Task: Find connections with filter location Huaquillas with filter topic #energywith filter profile language Spanish with filter current company Atul Ltd with filter school Poornima College of Engineering with filter industry Mental Health Care with filter service category DUI Law with filter keywords title Guidance Counselor
Action: Mouse scrolled (424, 578) with delta (0, 0)
Screenshot: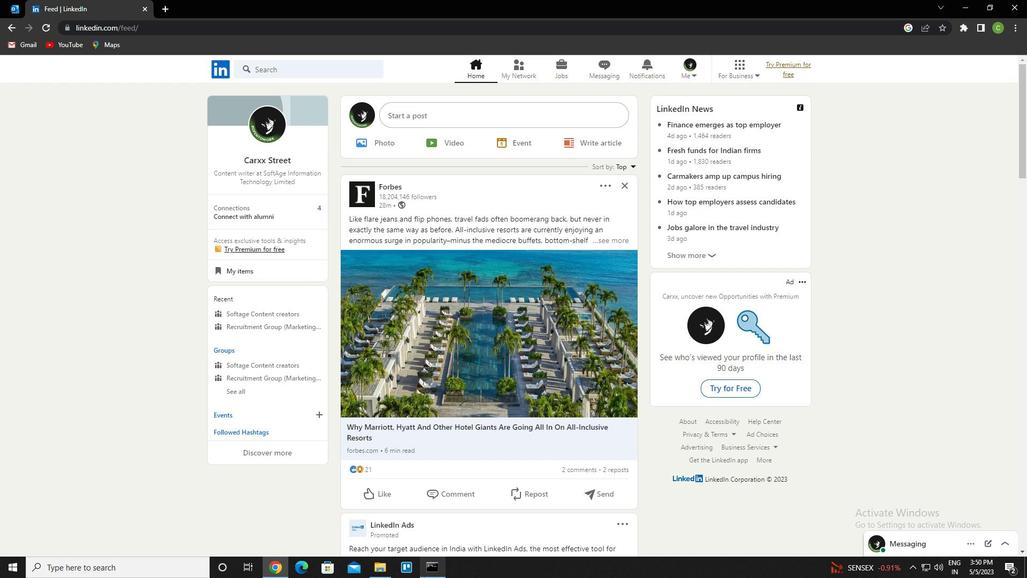 
Action: Mouse moved to (520, 70)
Screenshot: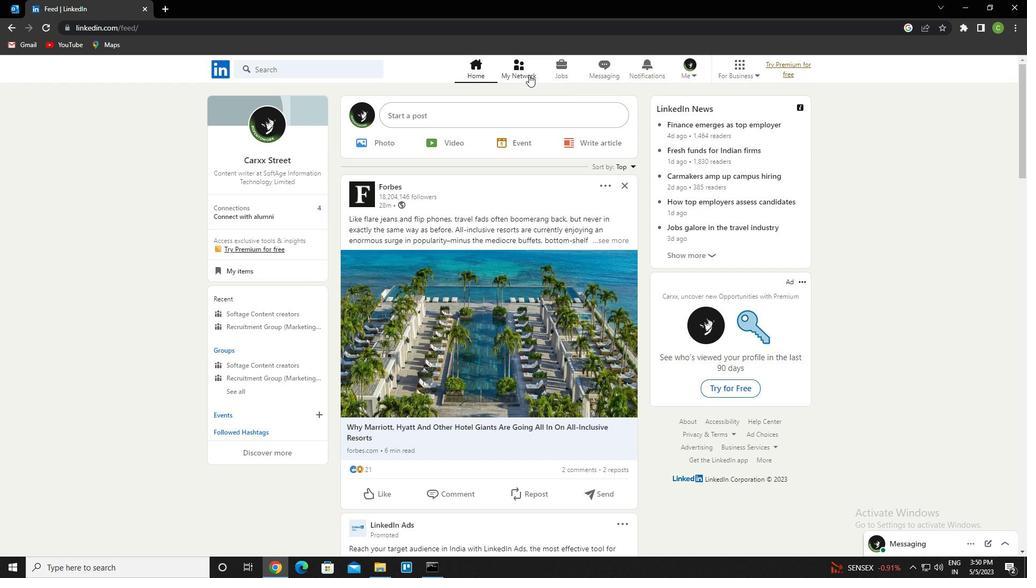 
Action: Mouse pressed left at (520, 70)
Screenshot: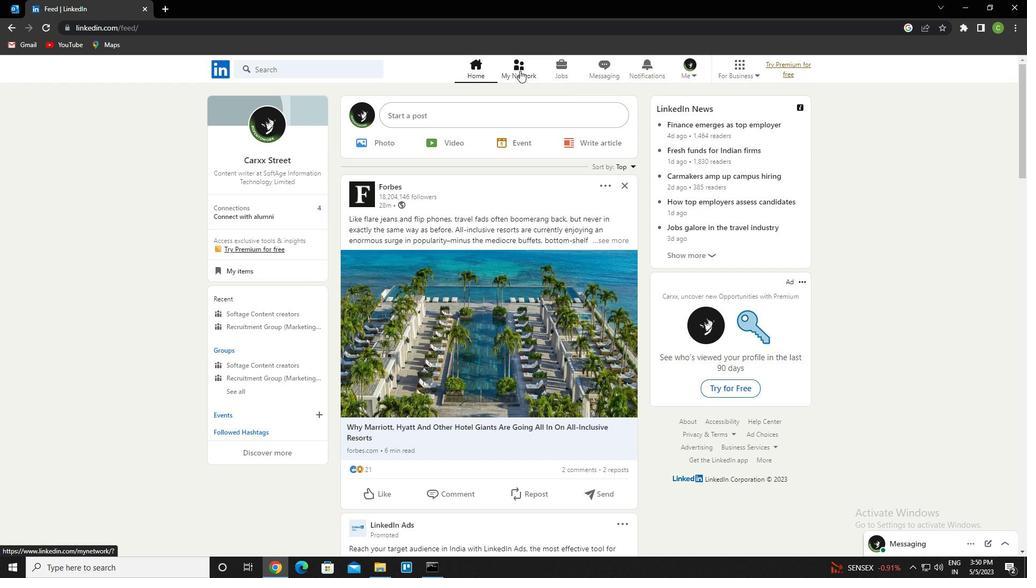 
Action: Mouse moved to (319, 125)
Screenshot: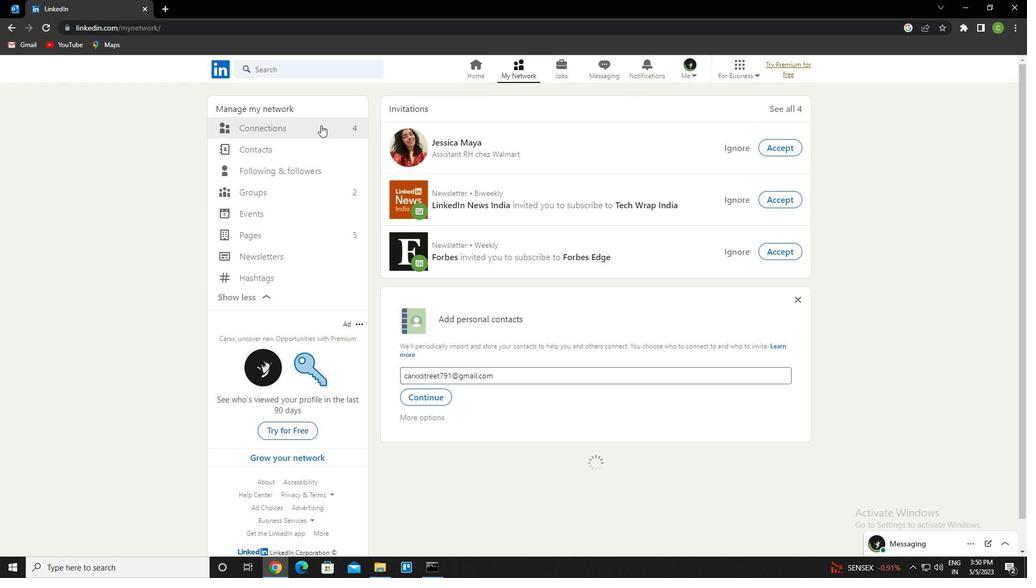 
Action: Mouse pressed left at (319, 125)
Screenshot: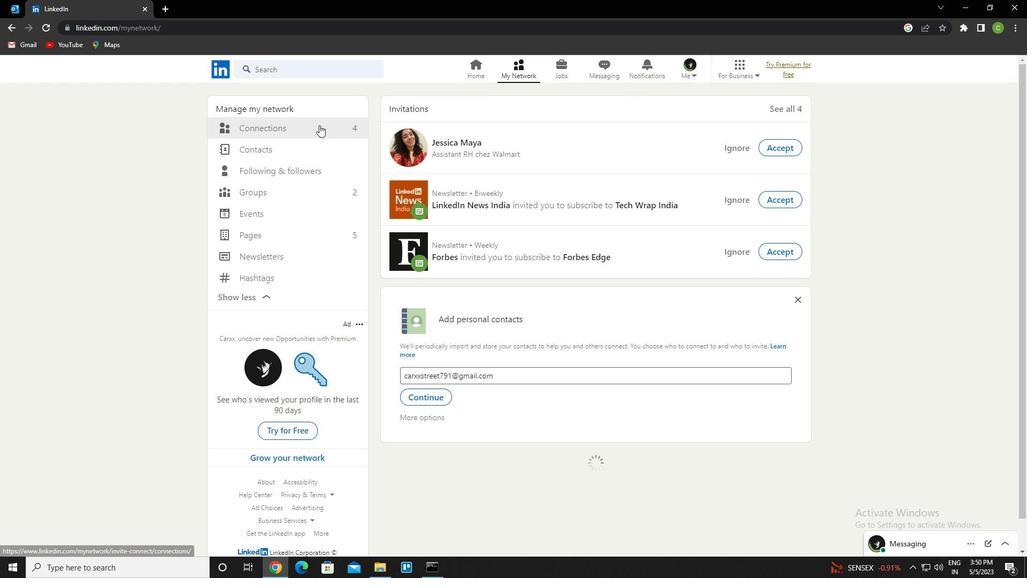 
Action: Mouse moved to (595, 127)
Screenshot: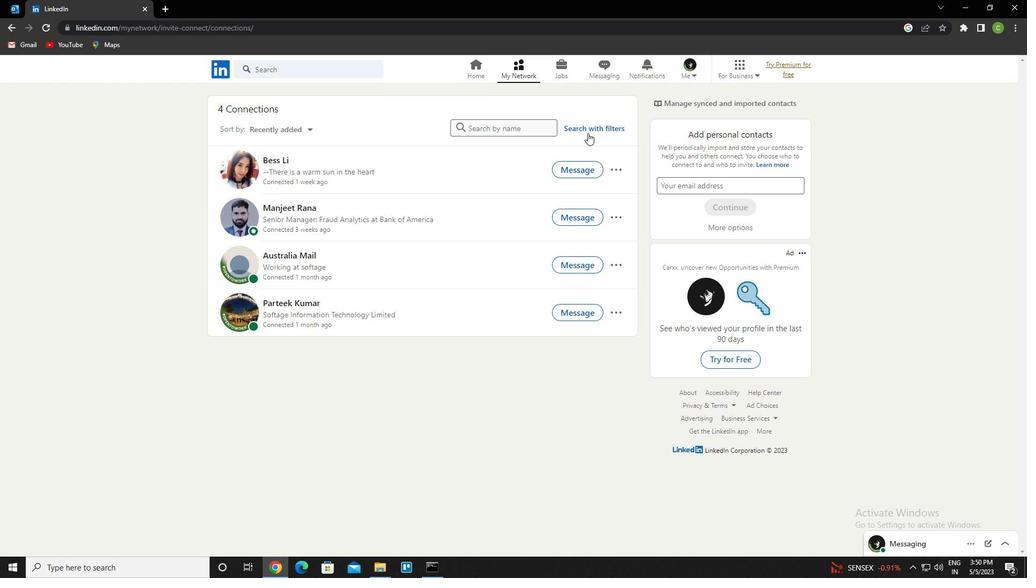 
Action: Mouse pressed left at (595, 127)
Screenshot: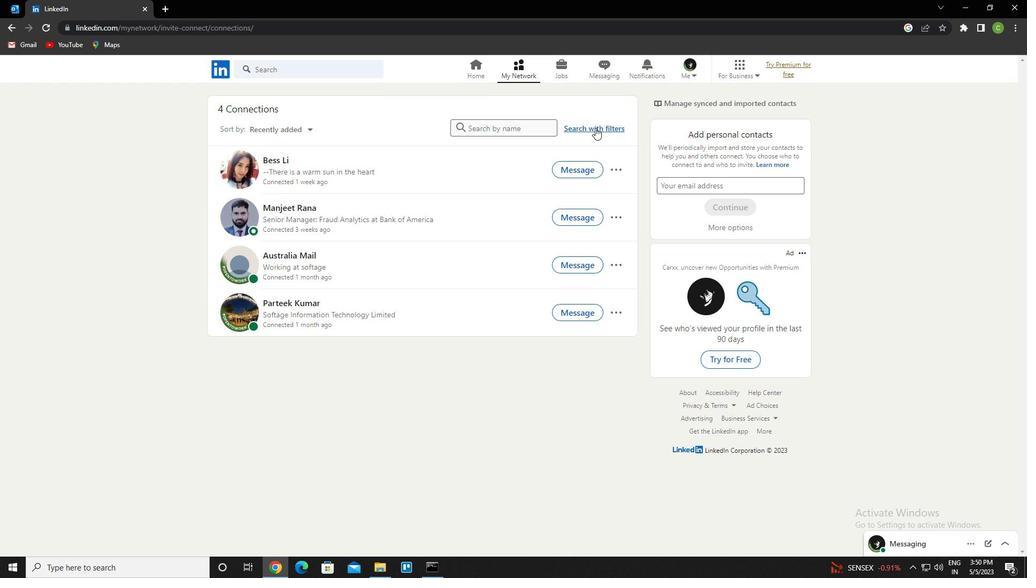 
Action: Mouse moved to (550, 100)
Screenshot: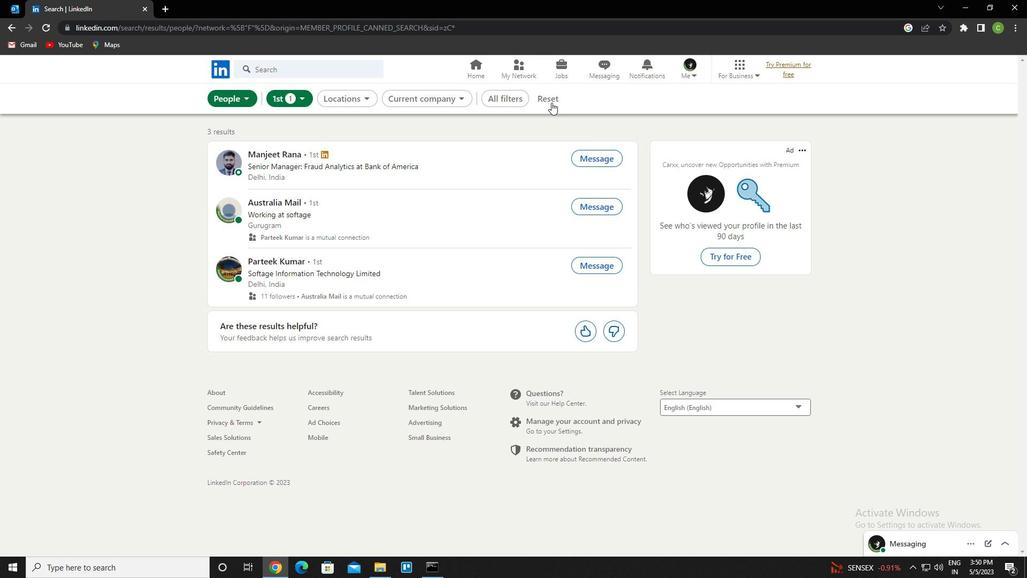 
Action: Mouse pressed left at (550, 100)
Screenshot: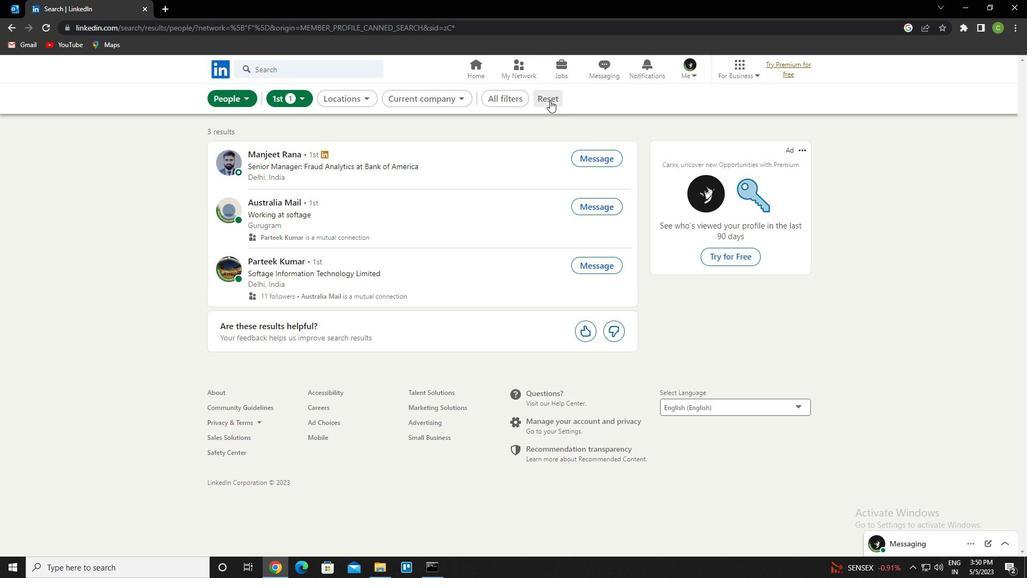 
Action: Mouse moved to (545, 96)
Screenshot: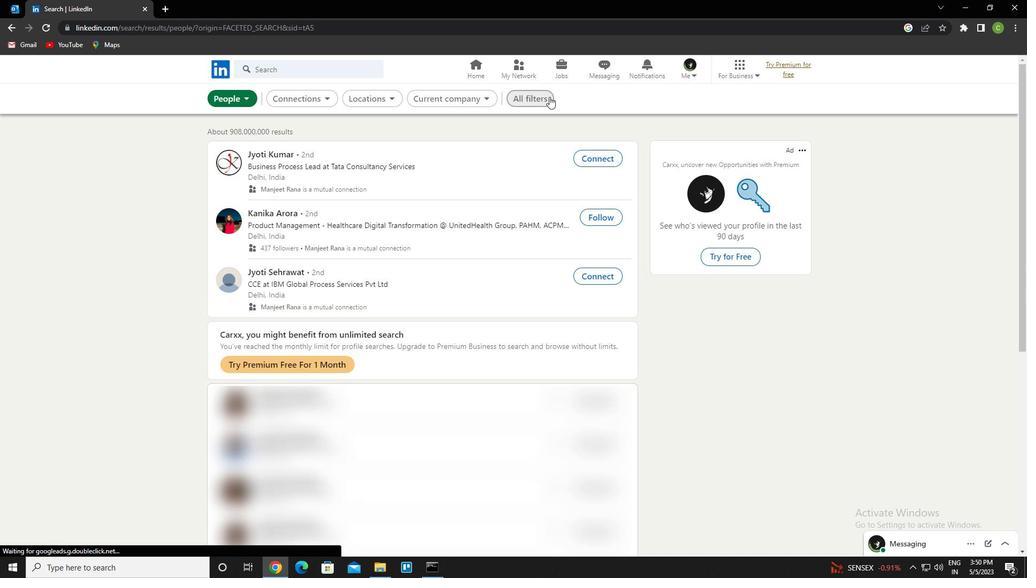 
Action: Mouse pressed left at (545, 96)
Screenshot: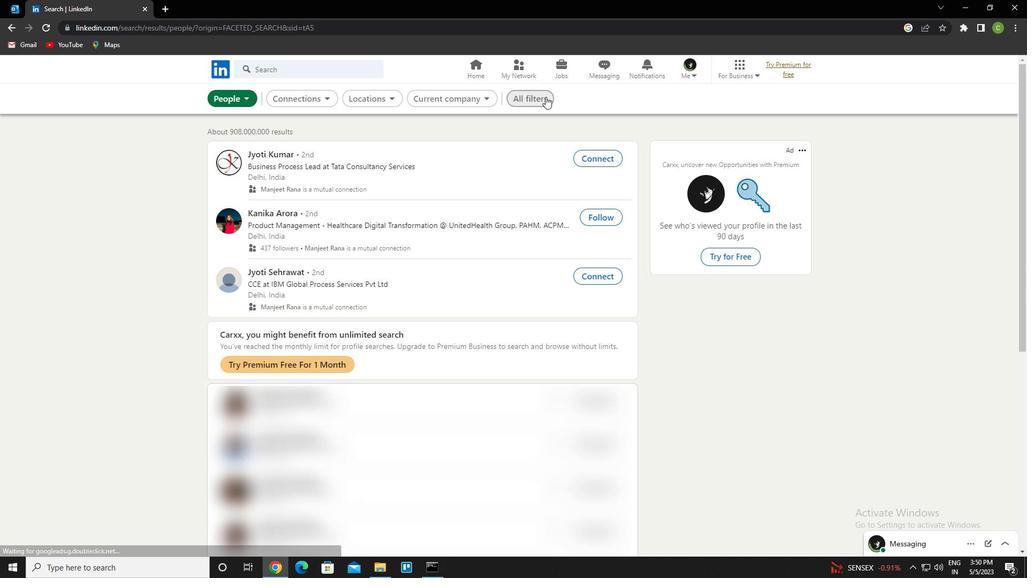 
Action: Mouse moved to (941, 421)
Screenshot: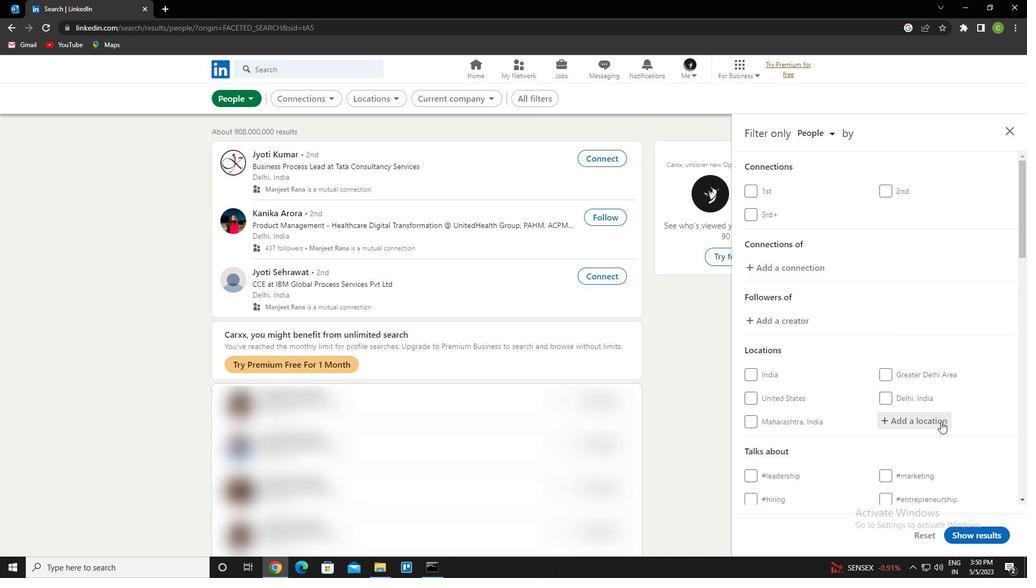 
Action: Mouse scrolled (941, 421) with delta (0, 0)
Screenshot: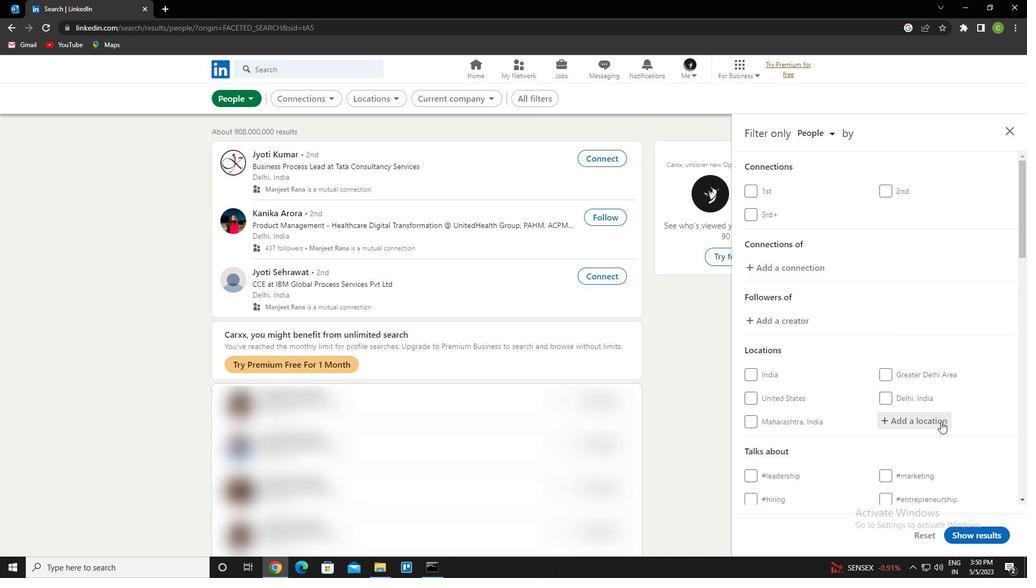 
Action: Mouse moved to (901, 368)
Screenshot: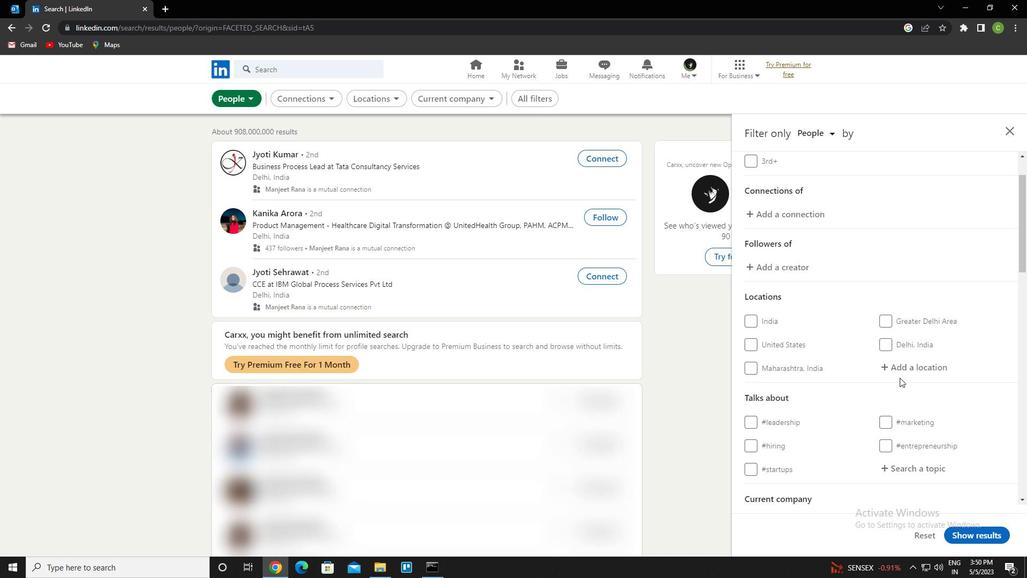 
Action: Mouse pressed left at (901, 368)
Screenshot: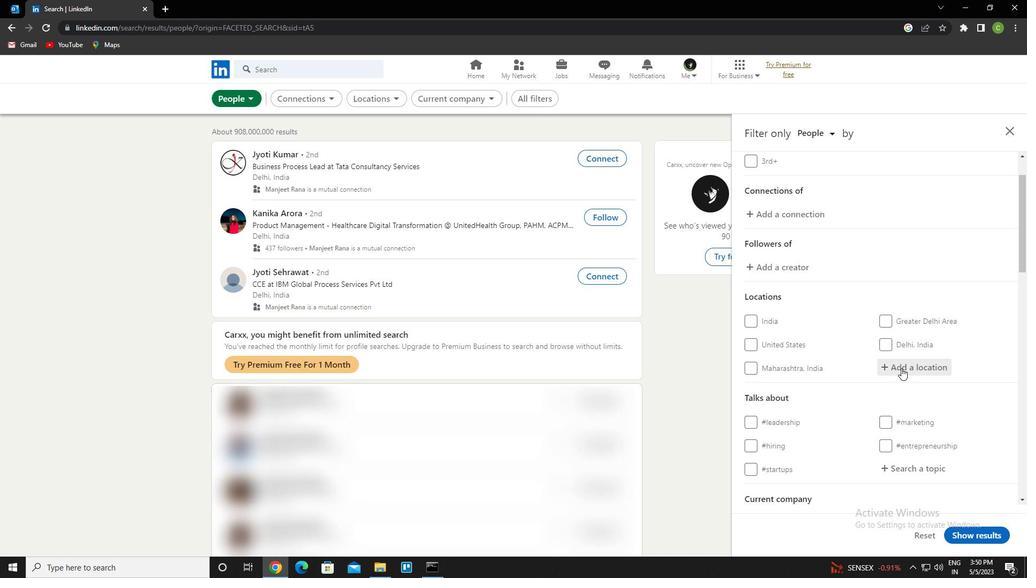 
Action: Key pressed <Key.caps_lock>h<Key.caps_lock>uaquillas<Key.down><Key.enter>
Screenshot: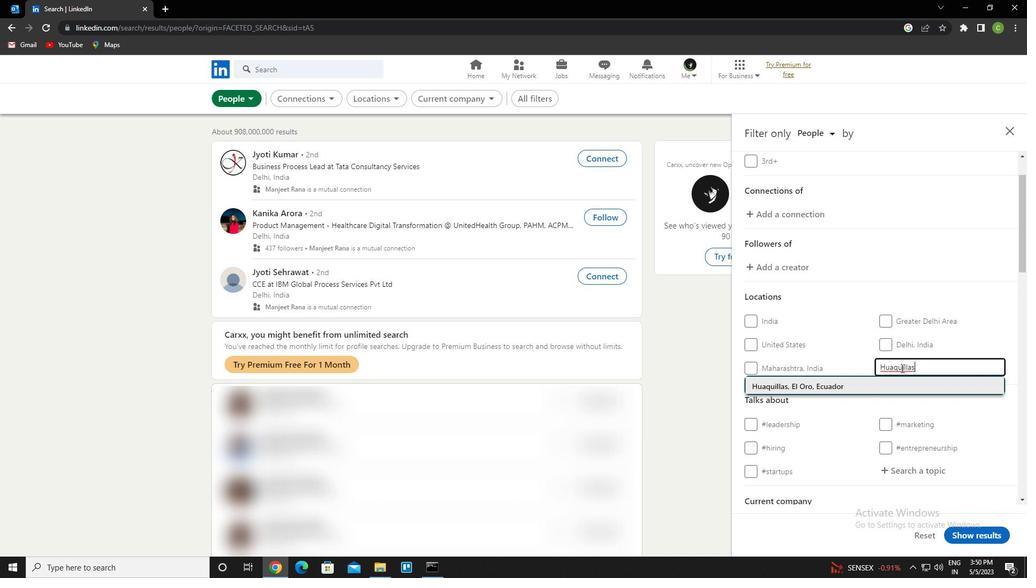 
Action: Mouse moved to (882, 358)
Screenshot: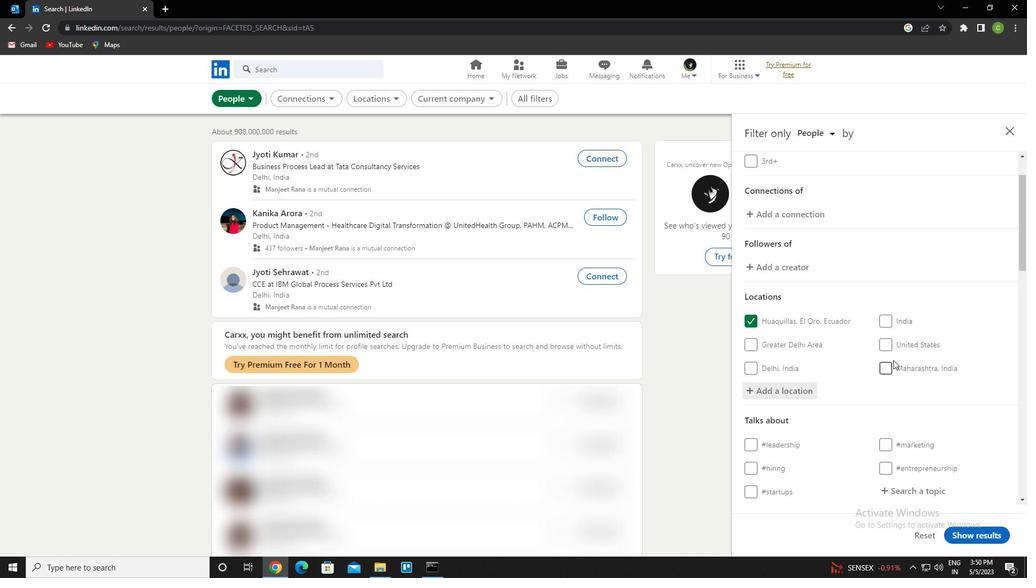 
Action: Mouse scrolled (882, 357) with delta (0, 0)
Screenshot: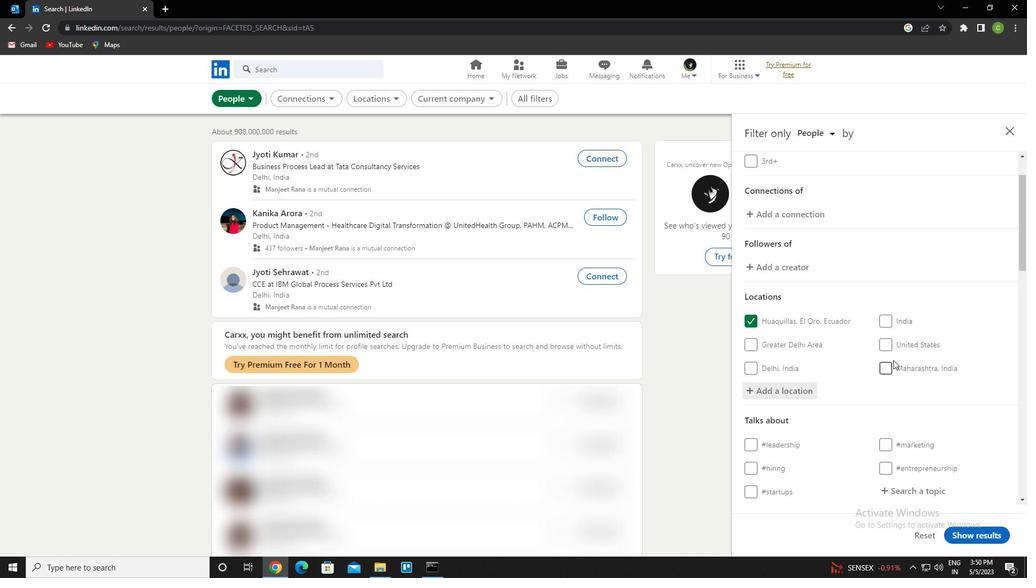 
Action: Mouse moved to (866, 369)
Screenshot: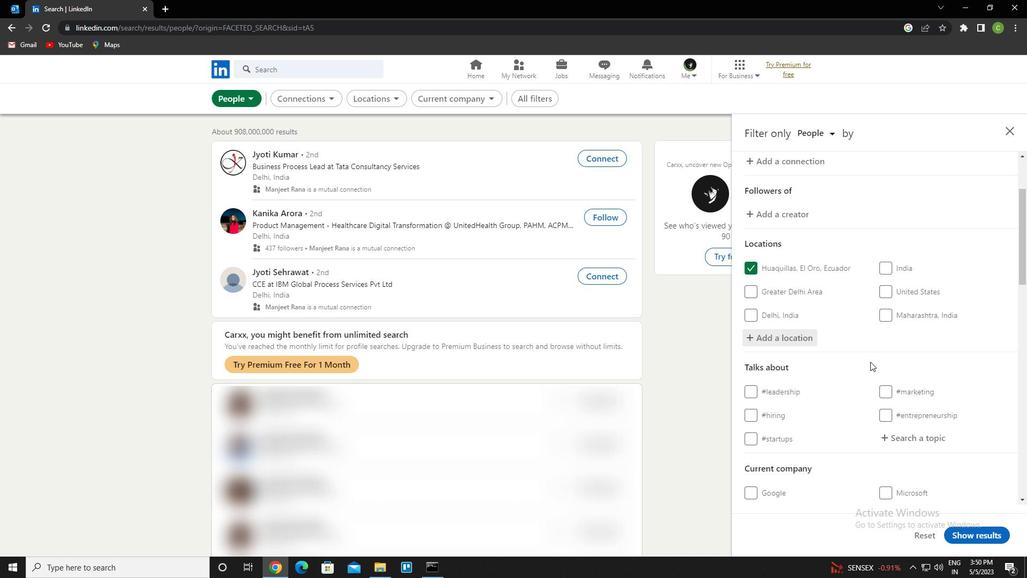 
Action: Mouse scrolled (866, 369) with delta (0, 0)
Screenshot: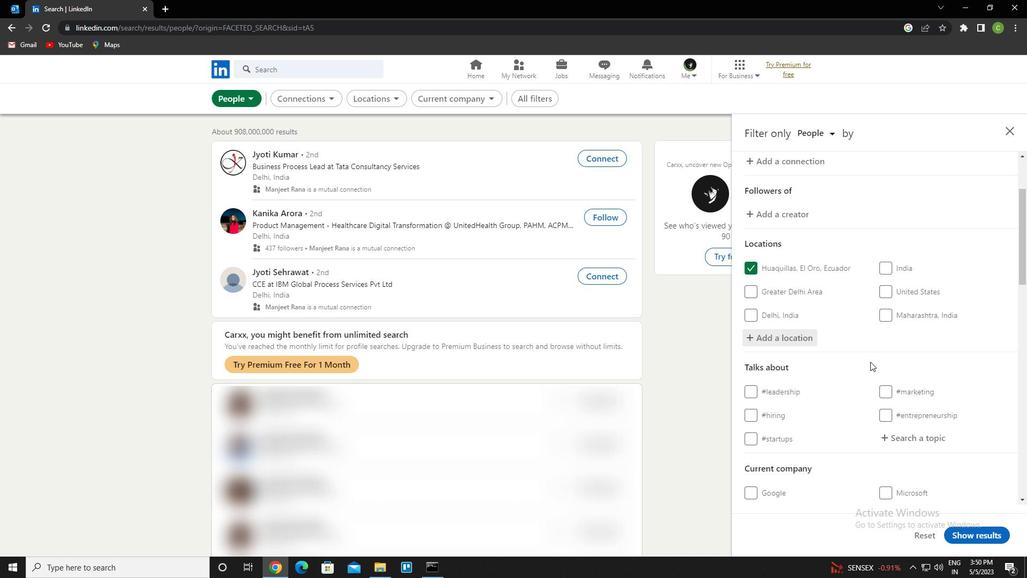 
Action: Mouse moved to (852, 389)
Screenshot: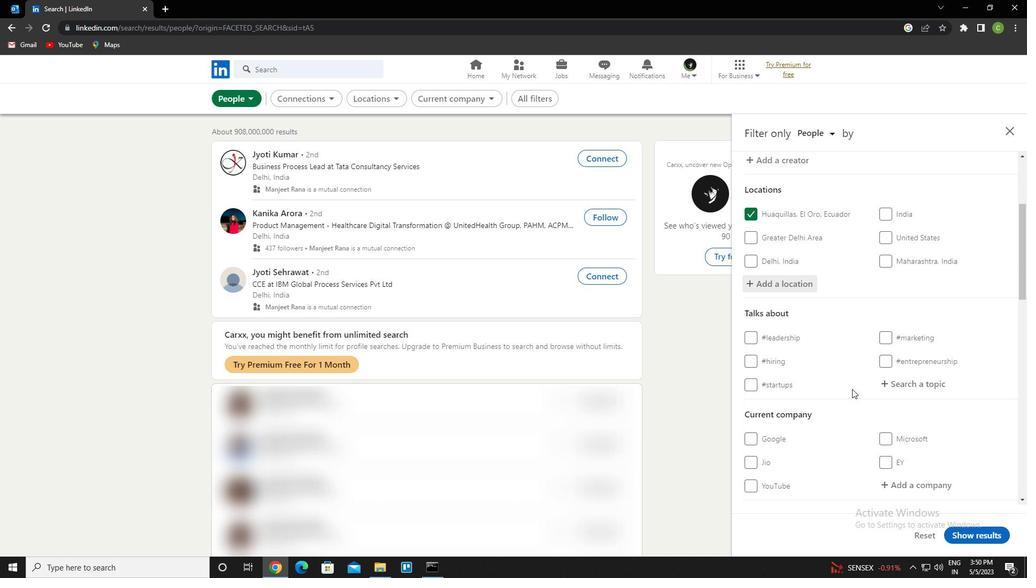 
Action: Mouse scrolled (852, 389) with delta (0, 0)
Screenshot: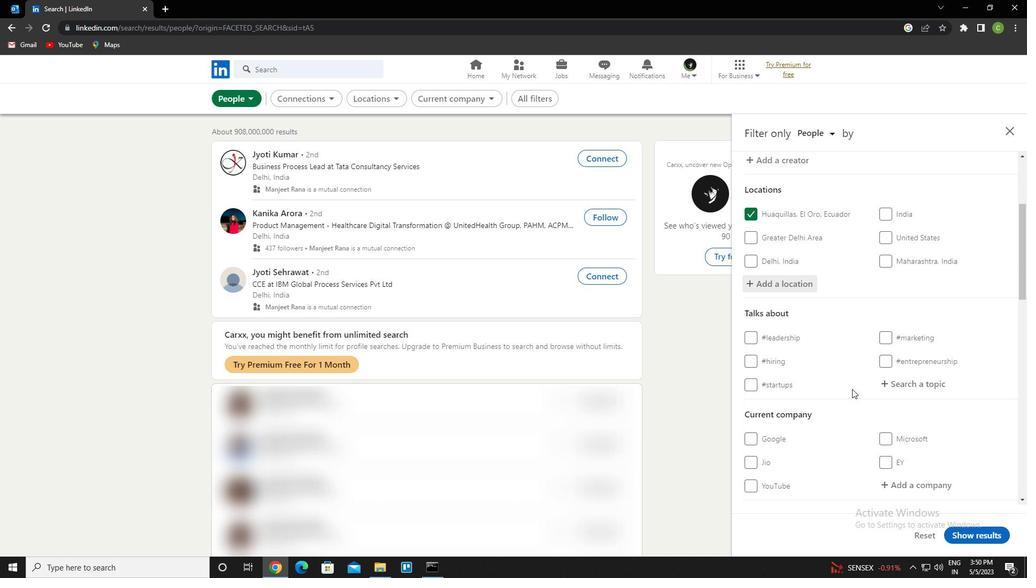 
Action: Mouse moved to (900, 333)
Screenshot: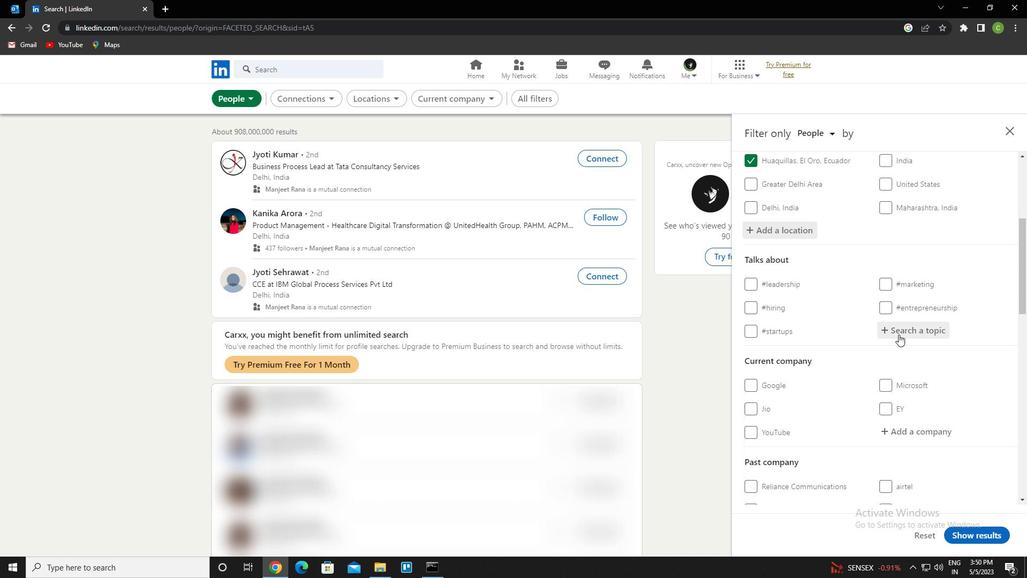 
Action: Mouse pressed left at (900, 333)
Screenshot: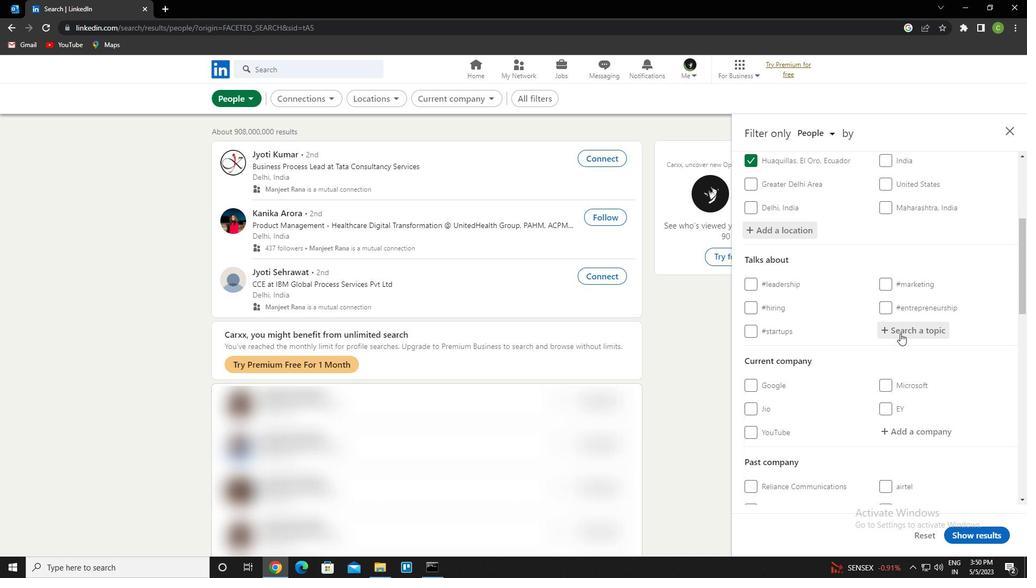
Action: Key pressed energy<Key.down><Key.enter>
Screenshot: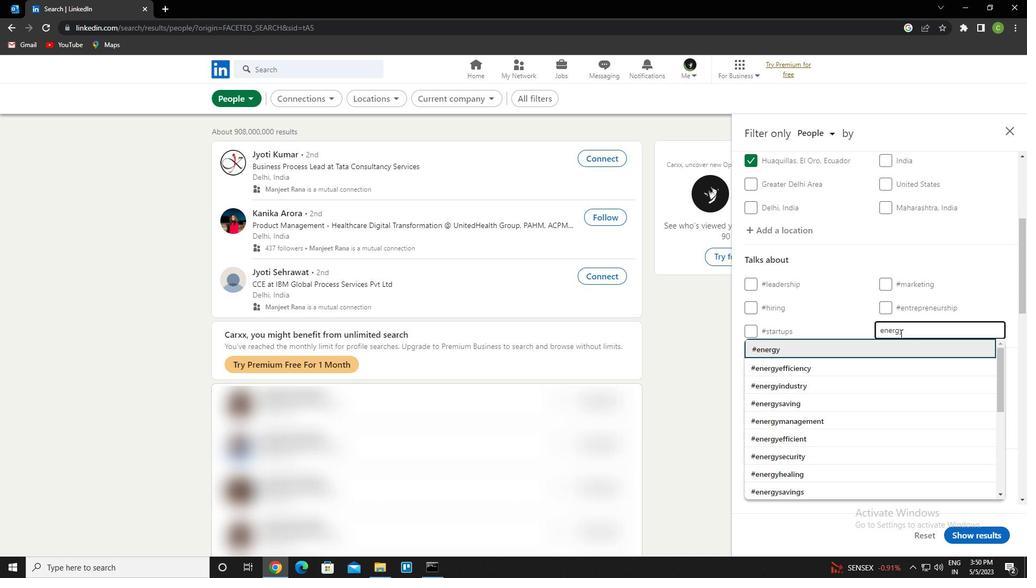 
Action: Mouse scrolled (900, 332) with delta (0, 0)
Screenshot: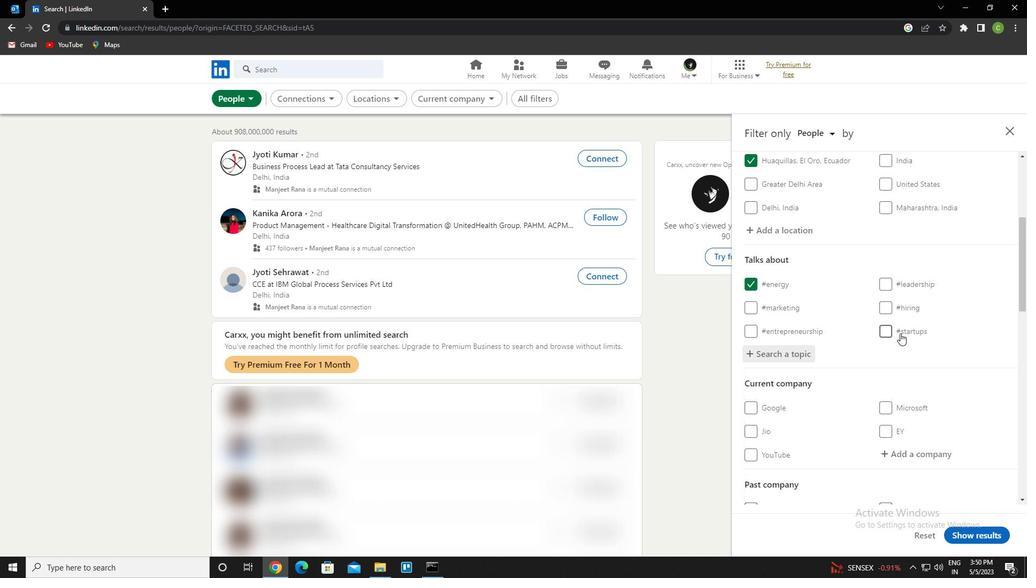 
Action: Mouse scrolled (900, 332) with delta (0, 0)
Screenshot: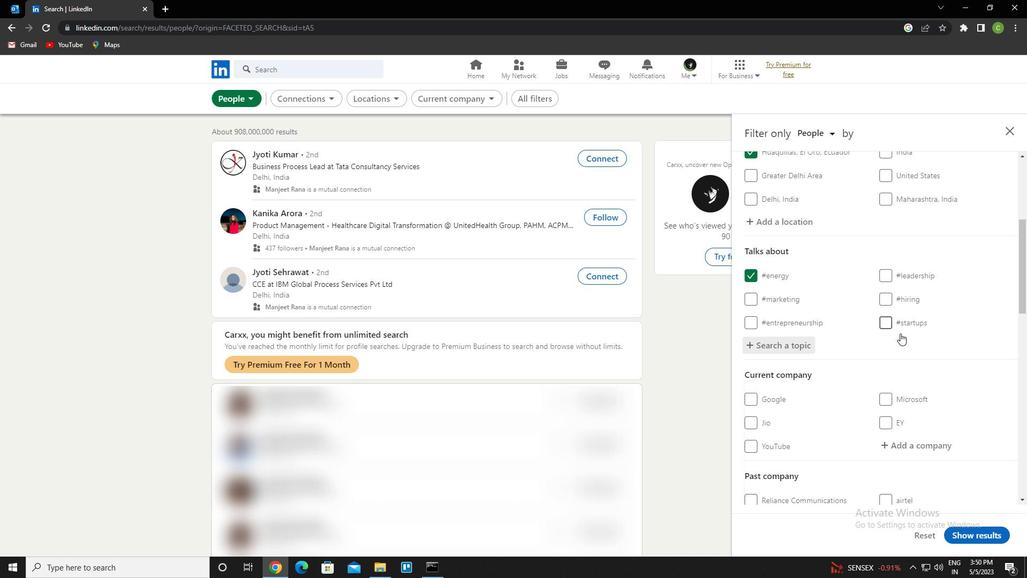 
Action: Mouse moved to (864, 321)
Screenshot: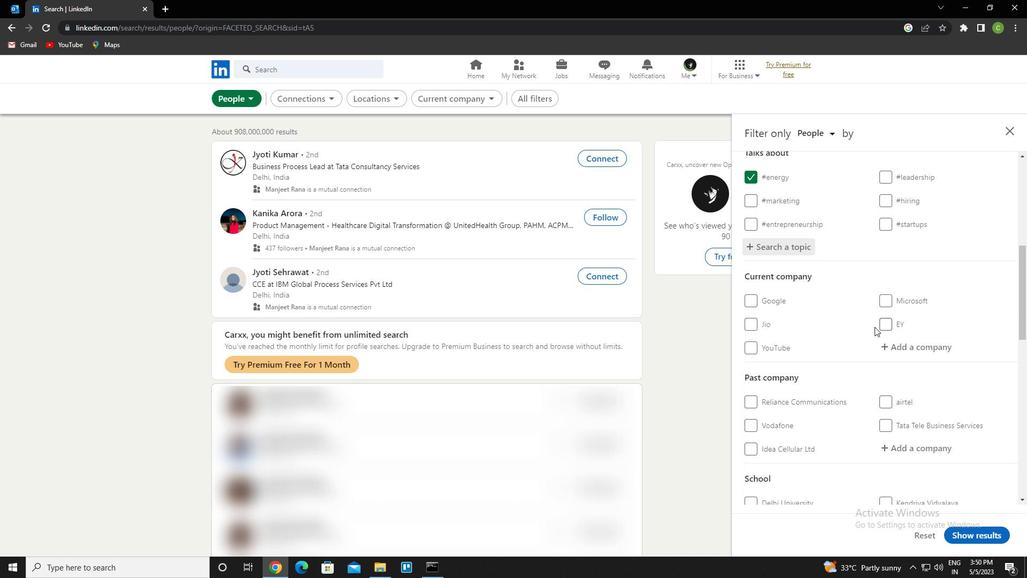 
Action: Mouse scrolled (864, 321) with delta (0, 0)
Screenshot: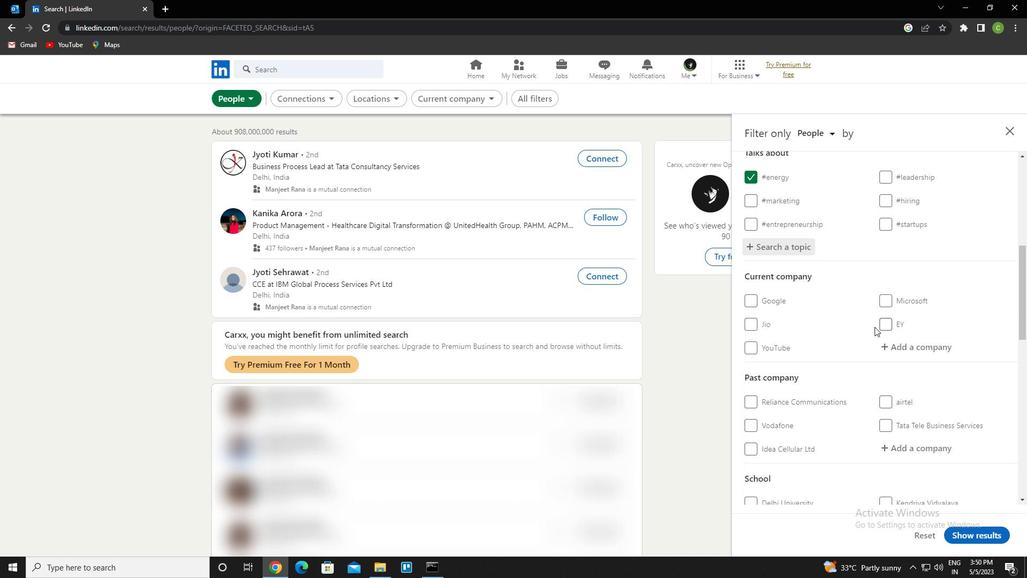 
Action: Mouse moved to (861, 319)
Screenshot: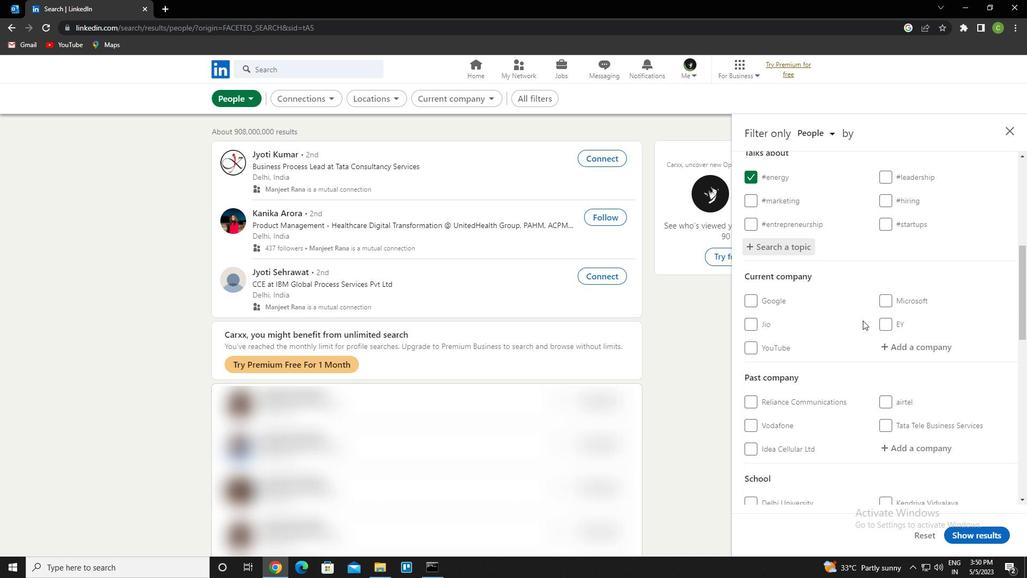 
Action: Mouse scrolled (861, 319) with delta (0, 0)
Screenshot: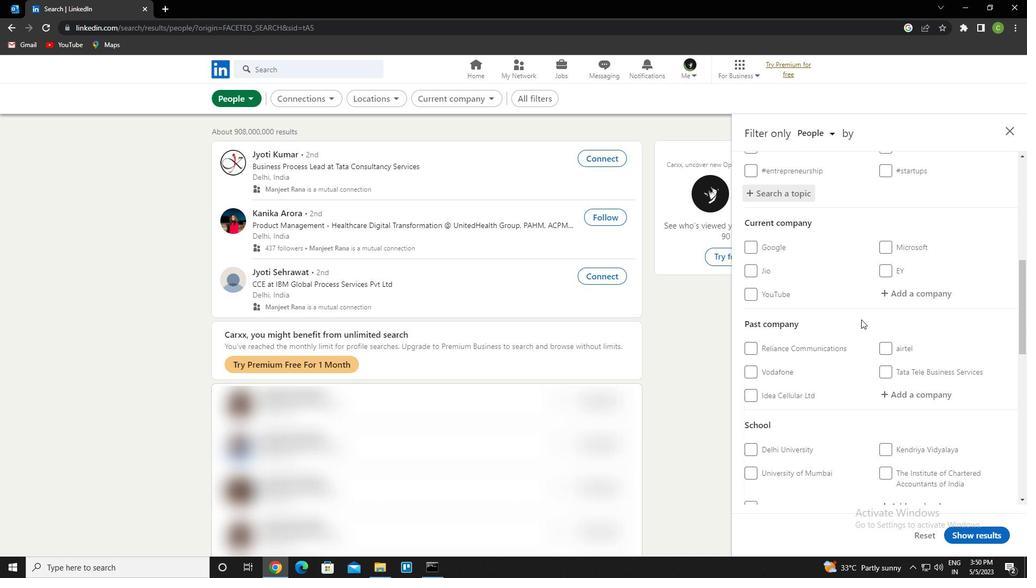 
Action: Mouse scrolled (861, 319) with delta (0, 0)
Screenshot: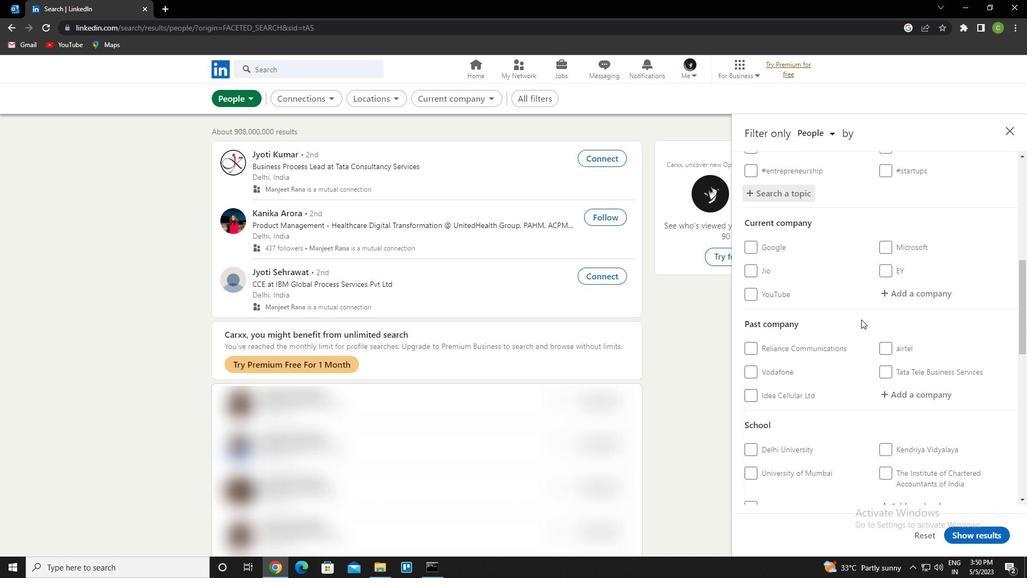 
Action: Mouse scrolled (861, 319) with delta (0, 0)
Screenshot: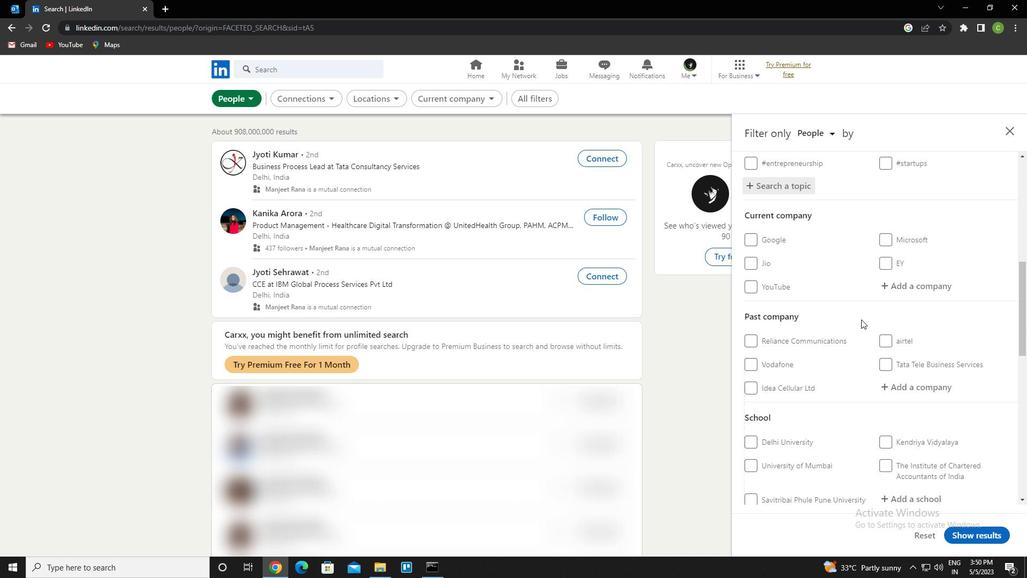 
Action: Mouse scrolled (861, 319) with delta (0, 0)
Screenshot: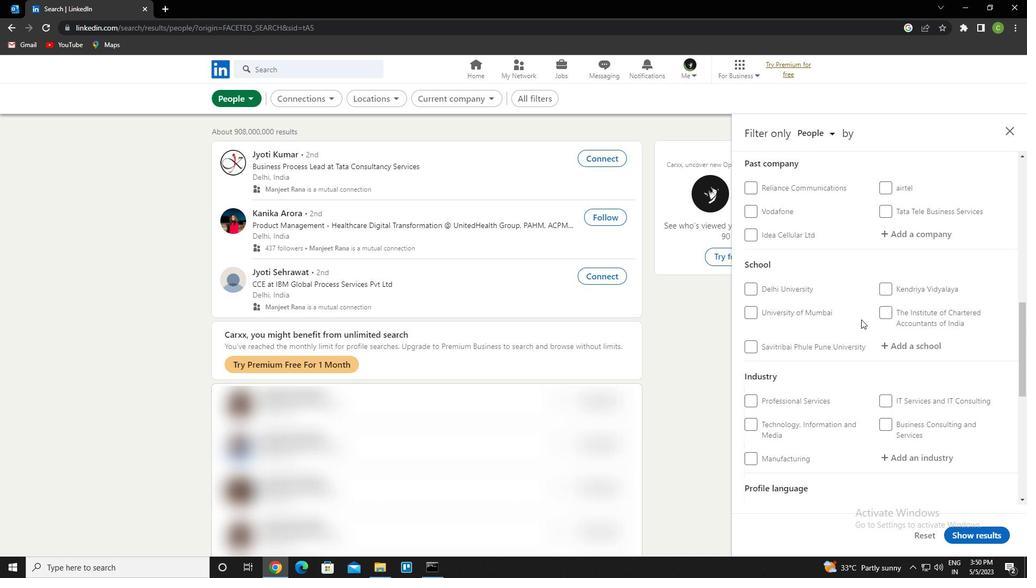 
Action: Mouse scrolled (861, 319) with delta (0, 0)
Screenshot: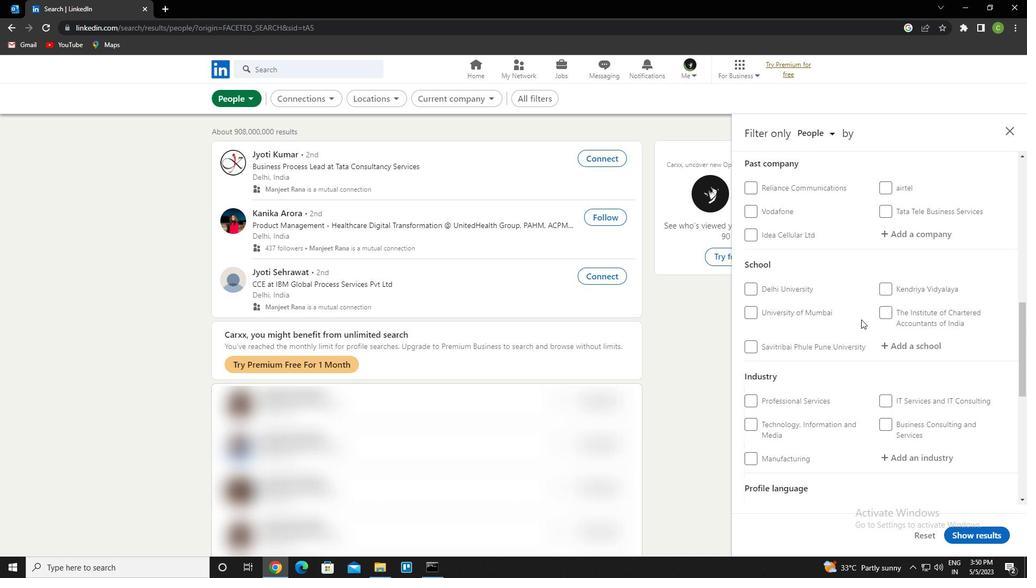 
Action: Mouse scrolled (861, 319) with delta (0, 0)
Screenshot: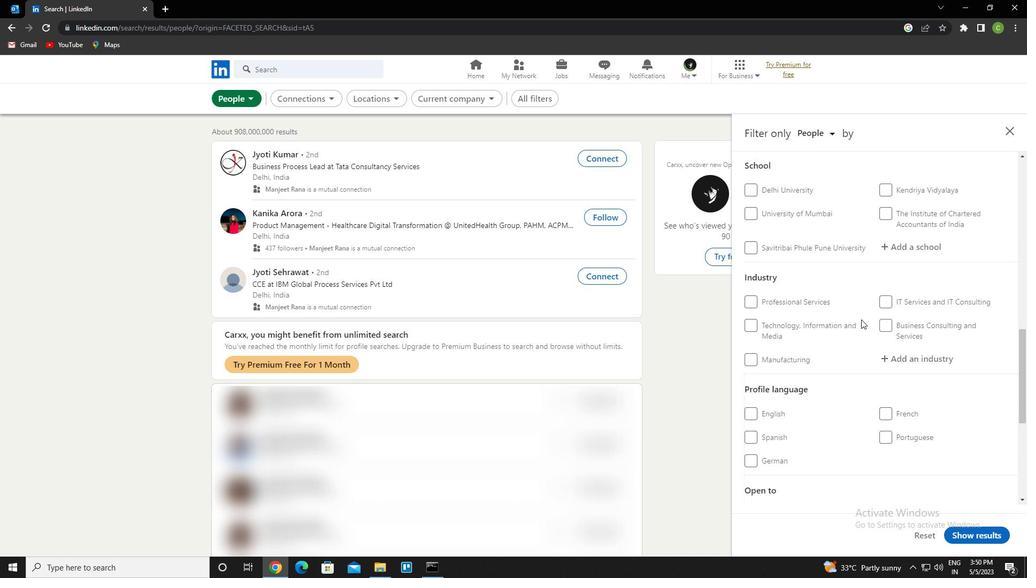 
Action: Mouse moved to (757, 374)
Screenshot: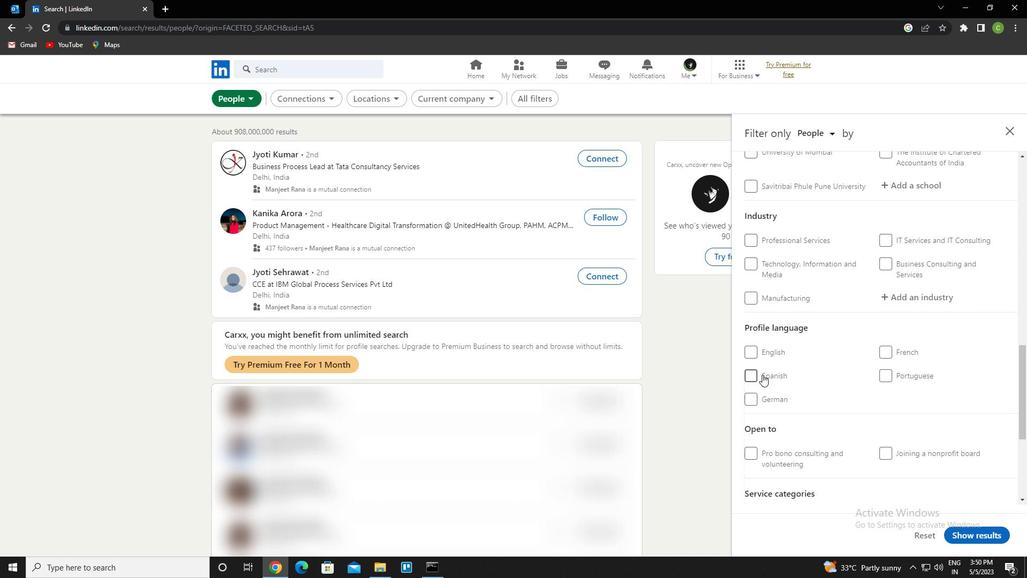 
Action: Mouse pressed left at (757, 374)
Screenshot: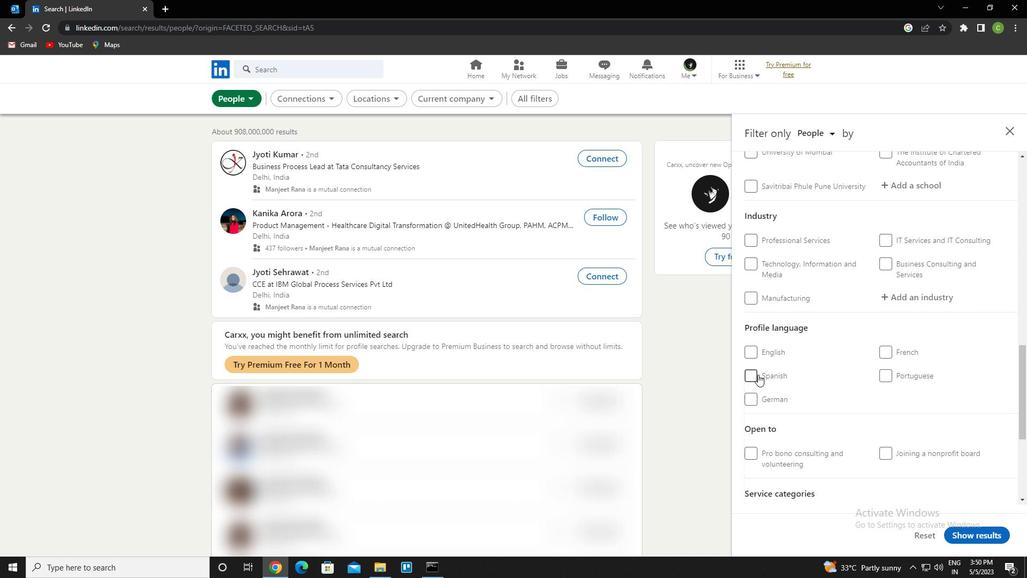 
Action: Mouse moved to (814, 339)
Screenshot: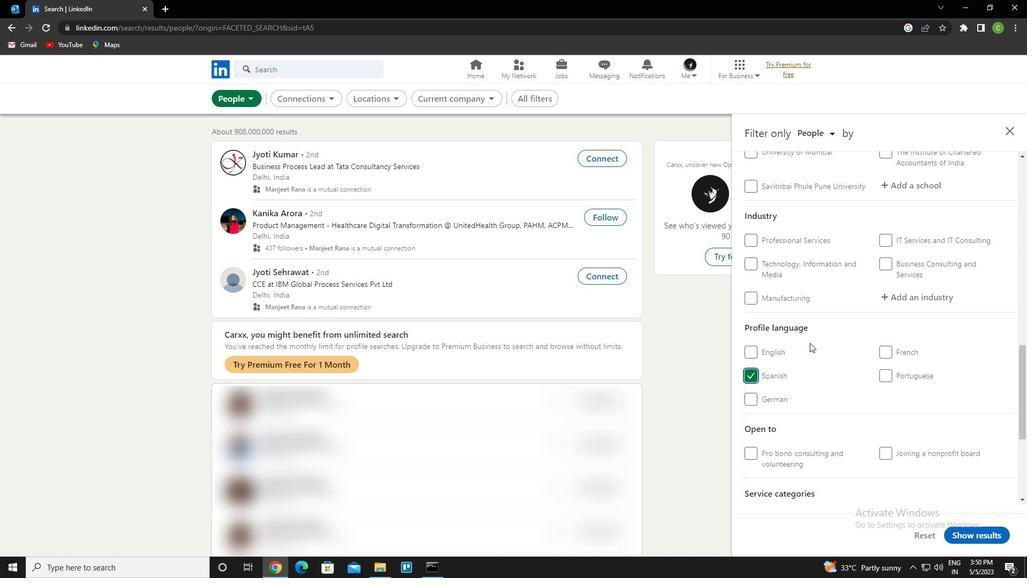 
Action: Mouse scrolled (814, 339) with delta (0, 0)
Screenshot: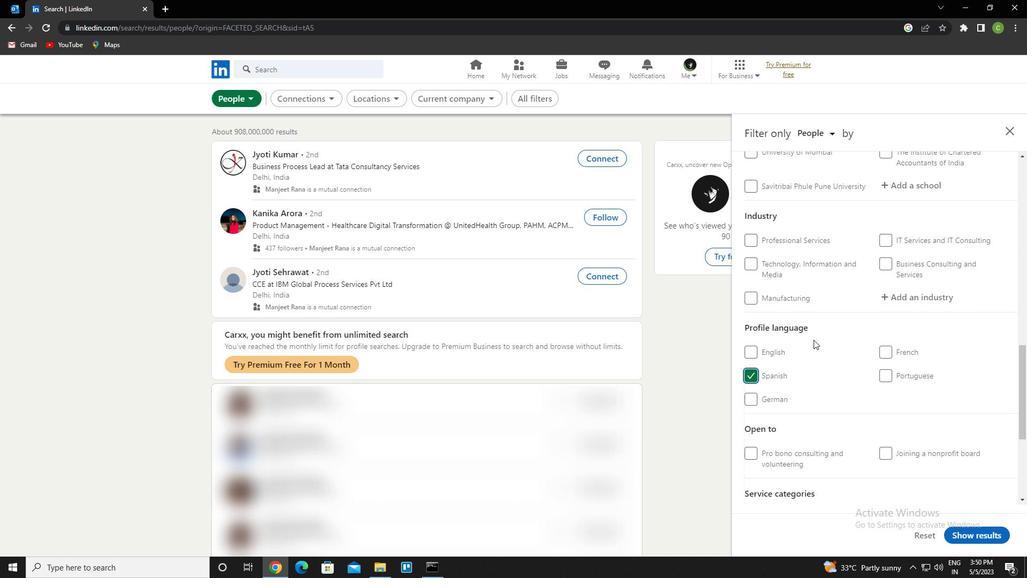 
Action: Mouse scrolled (814, 339) with delta (0, 0)
Screenshot: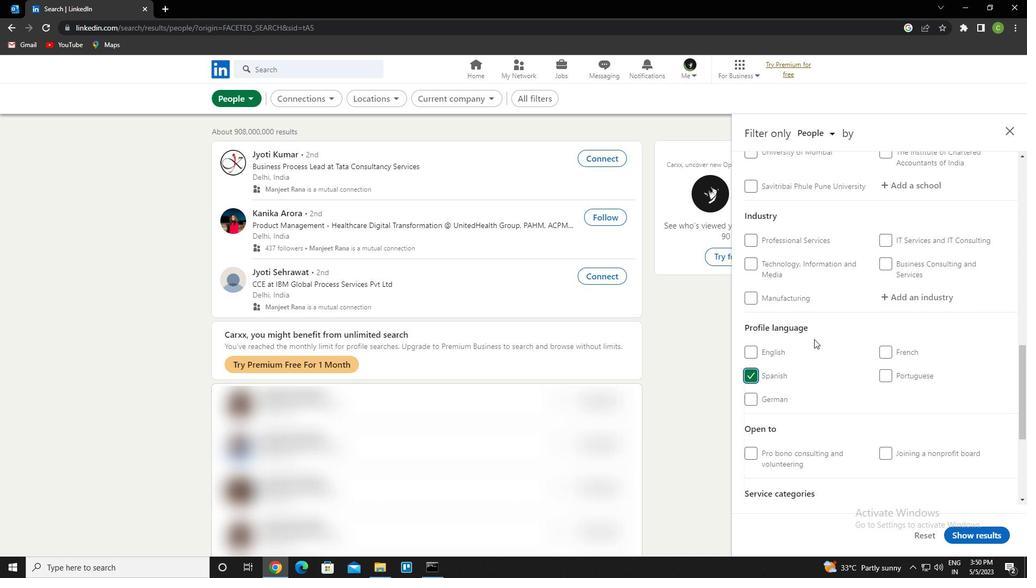 
Action: Mouse scrolled (814, 339) with delta (0, 0)
Screenshot: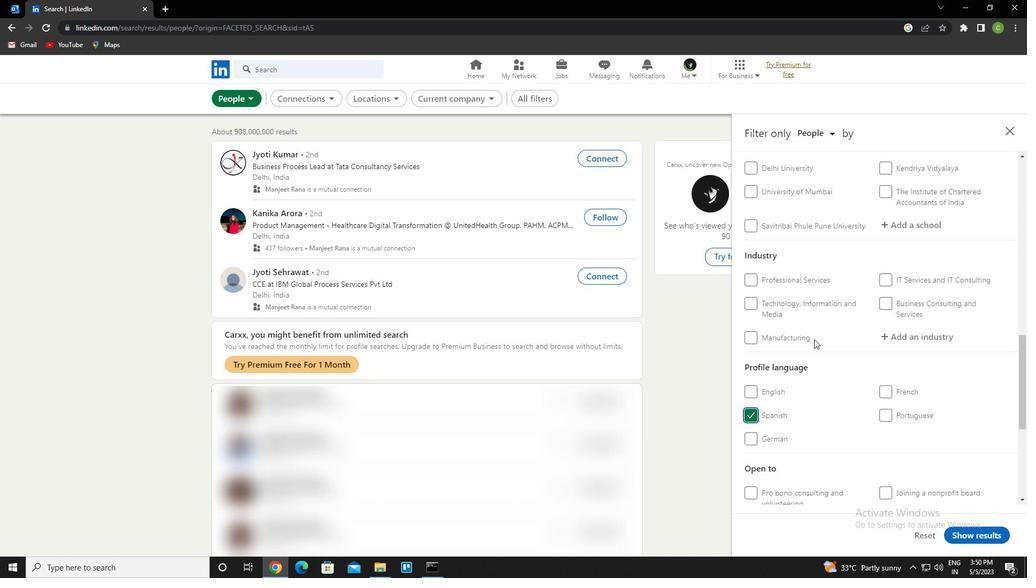
Action: Mouse scrolled (814, 339) with delta (0, 0)
Screenshot: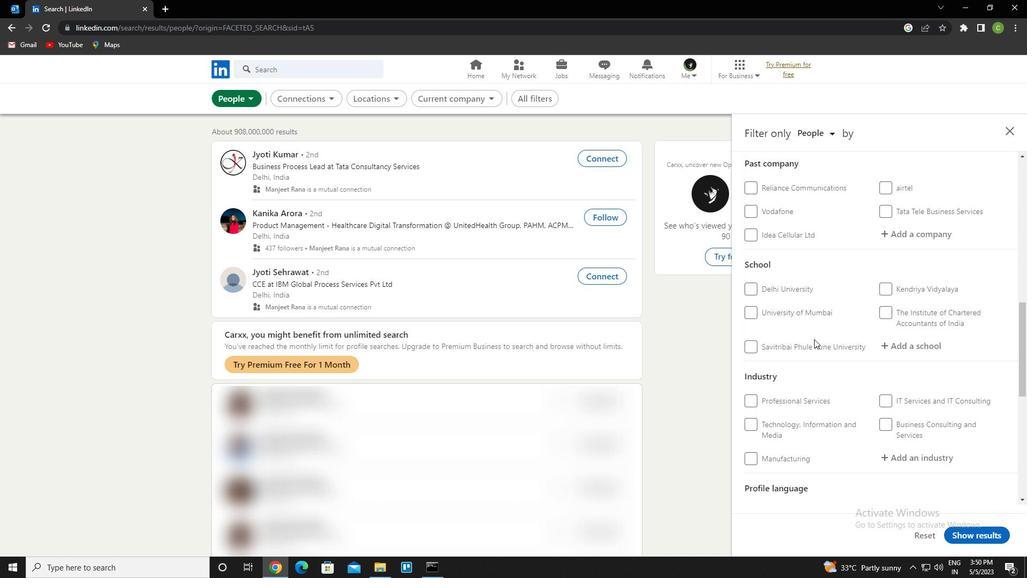 
Action: Mouse scrolled (814, 339) with delta (0, 0)
Screenshot: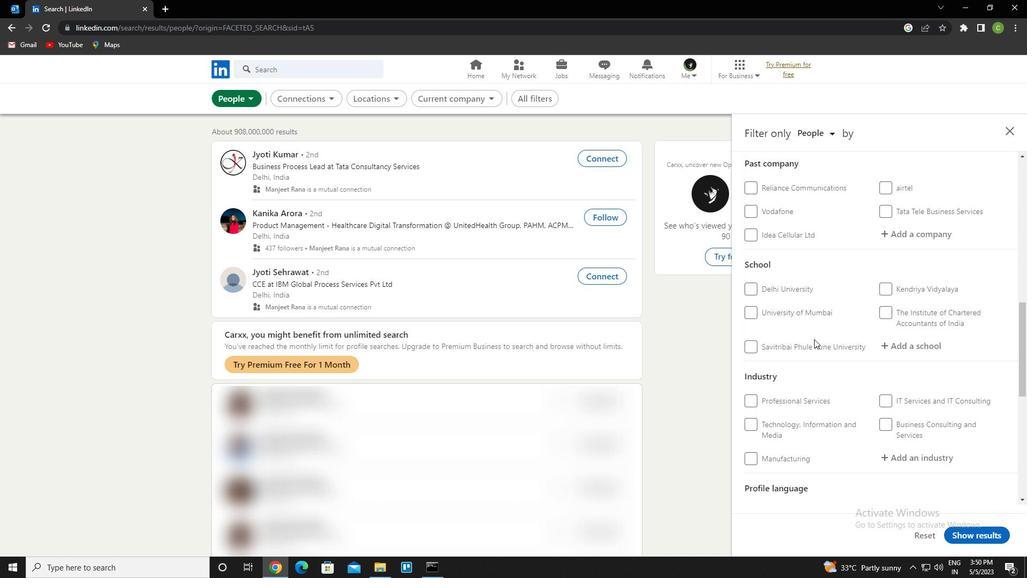 
Action: Mouse scrolled (814, 339) with delta (0, 0)
Screenshot: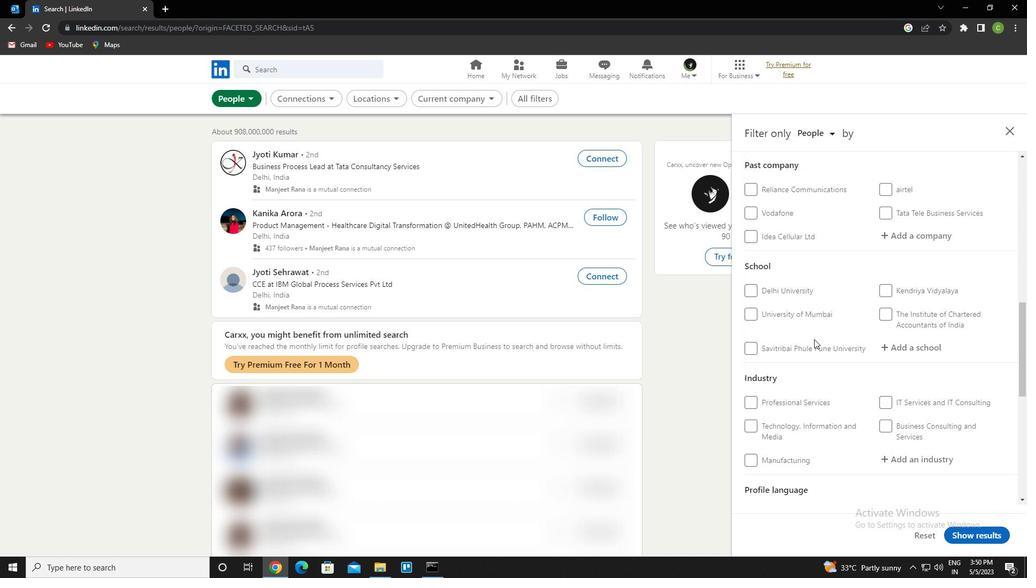 
Action: Mouse scrolled (814, 339) with delta (0, 0)
Screenshot: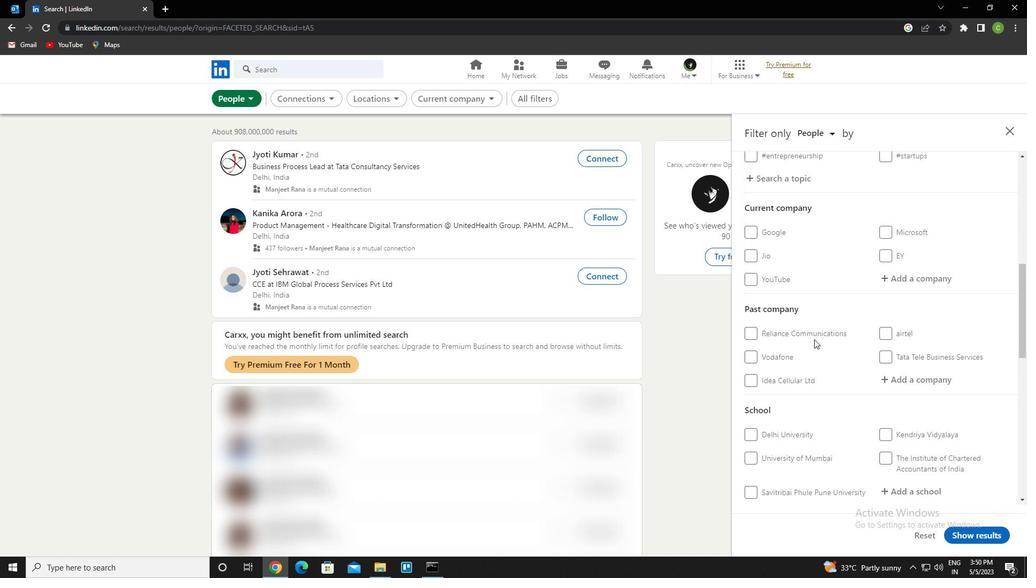
Action: Mouse moved to (908, 349)
Screenshot: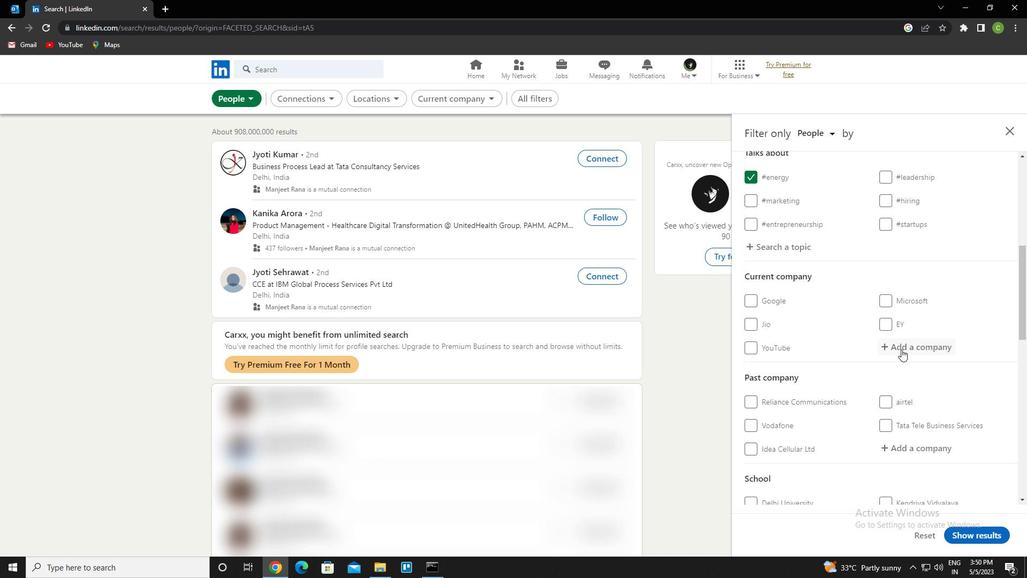 
Action: Mouse pressed left at (908, 349)
Screenshot: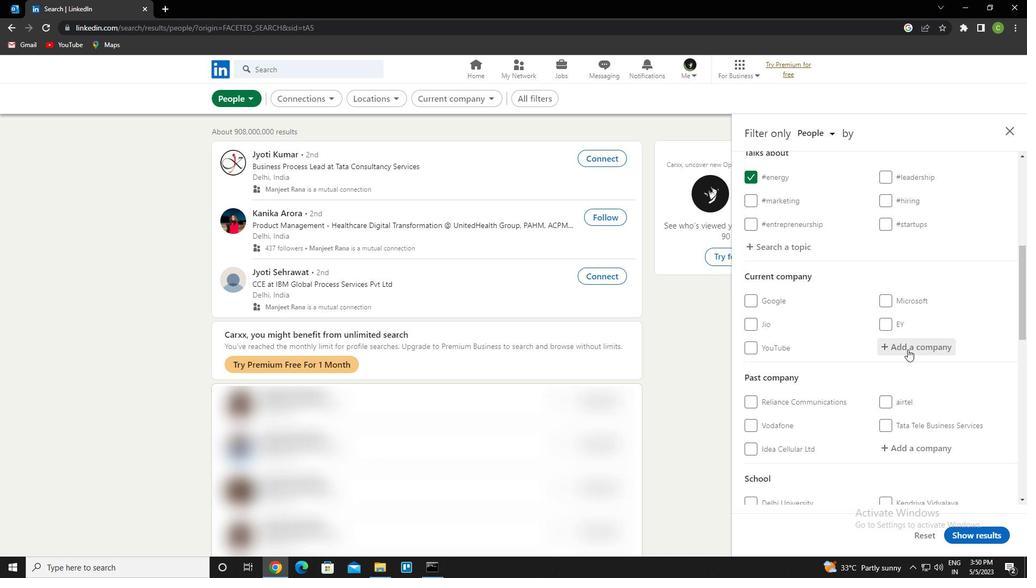 
Action: Key pressed <Key.caps_lock>a<Key.caps_lock>tul<Key.space>ltd<Key.down><Key.enter>
Screenshot: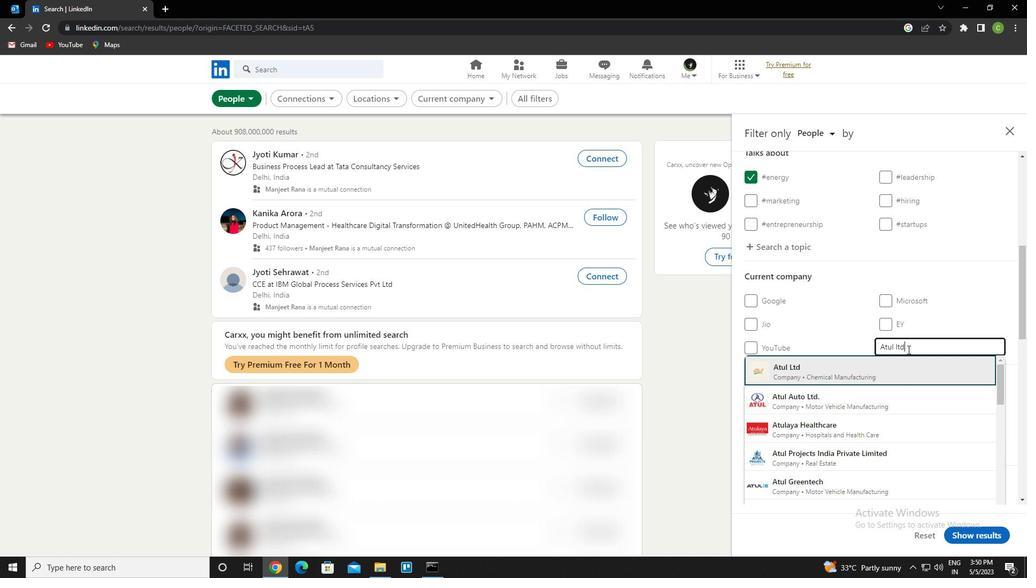 
Action: Mouse moved to (908, 350)
Screenshot: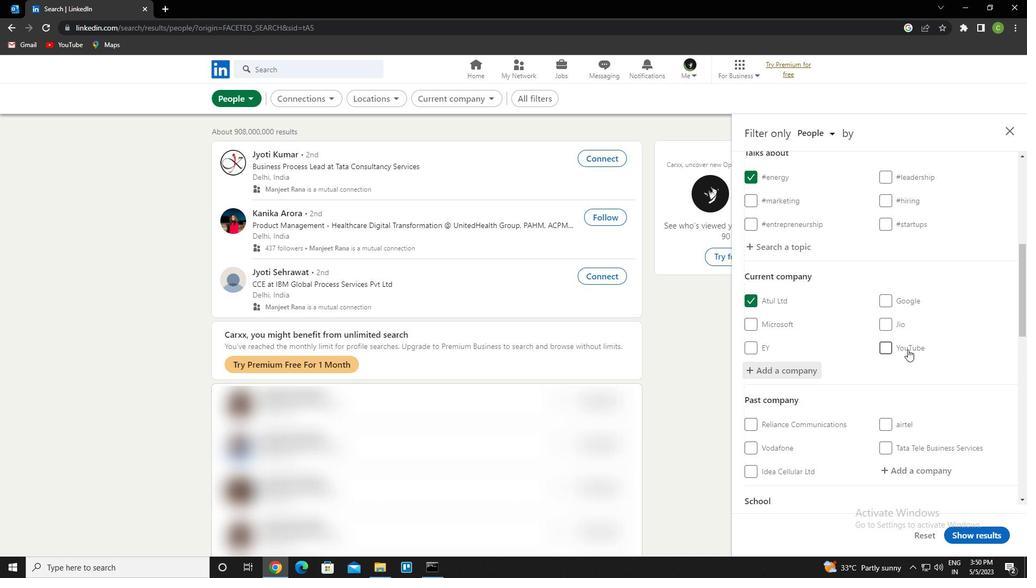 
Action: Mouse scrolled (908, 349) with delta (0, 0)
Screenshot: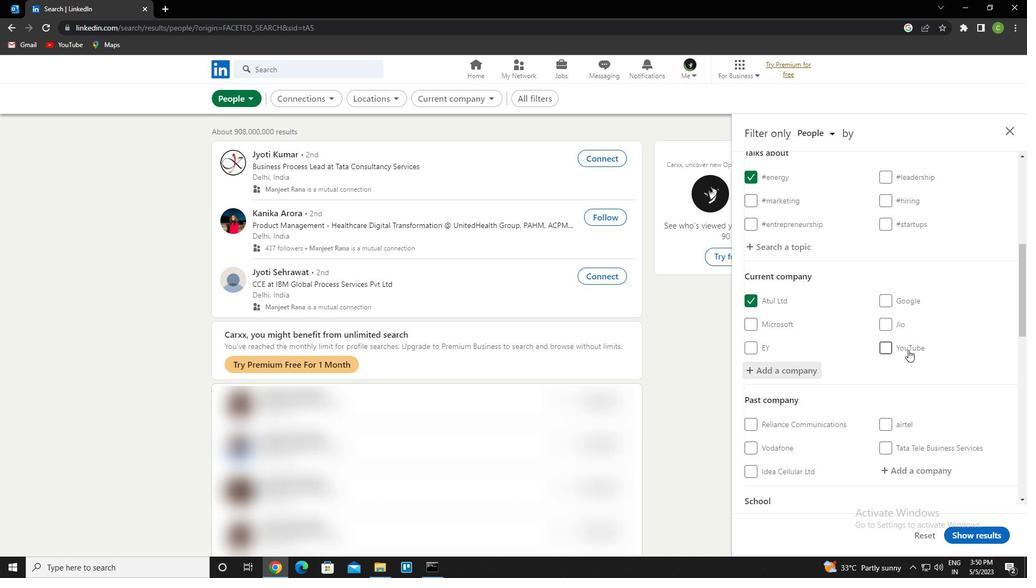 
Action: Mouse scrolled (908, 349) with delta (0, 0)
Screenshot: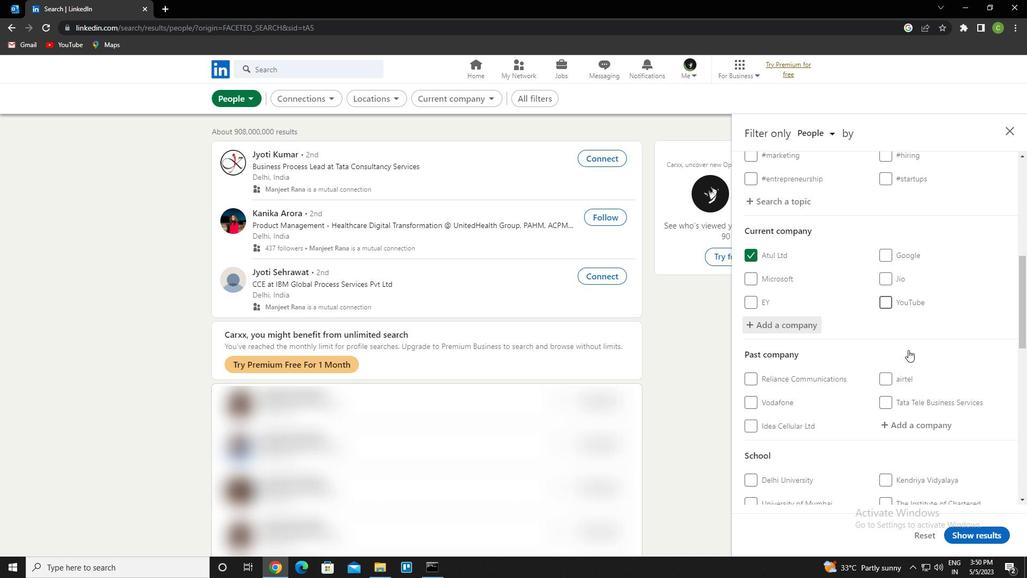 
Action: Mouse scrolled (908, 349) with delta (0, 0)
Screenshot: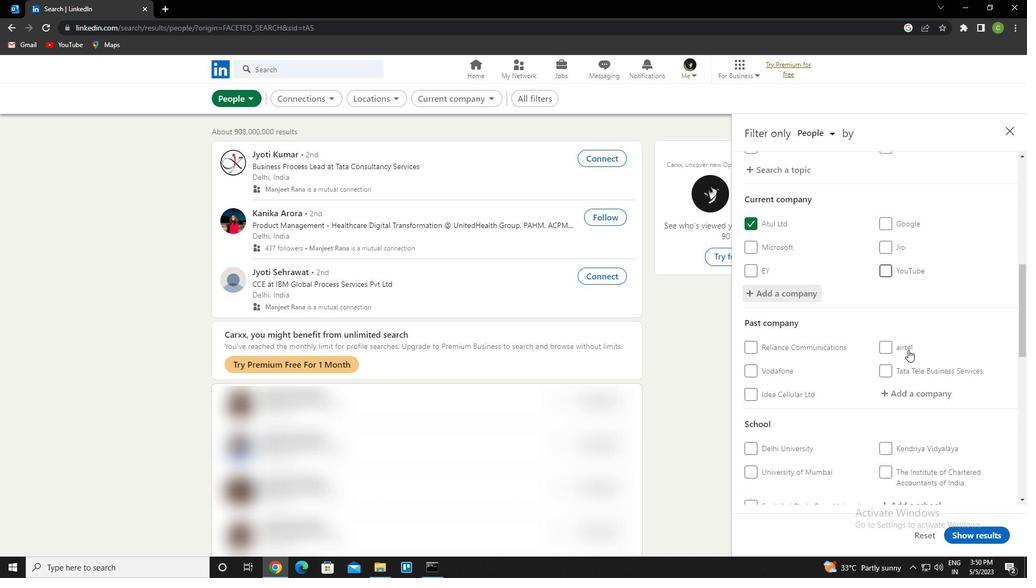 
Action: Mouse moved to (907, 349)
Screenshot: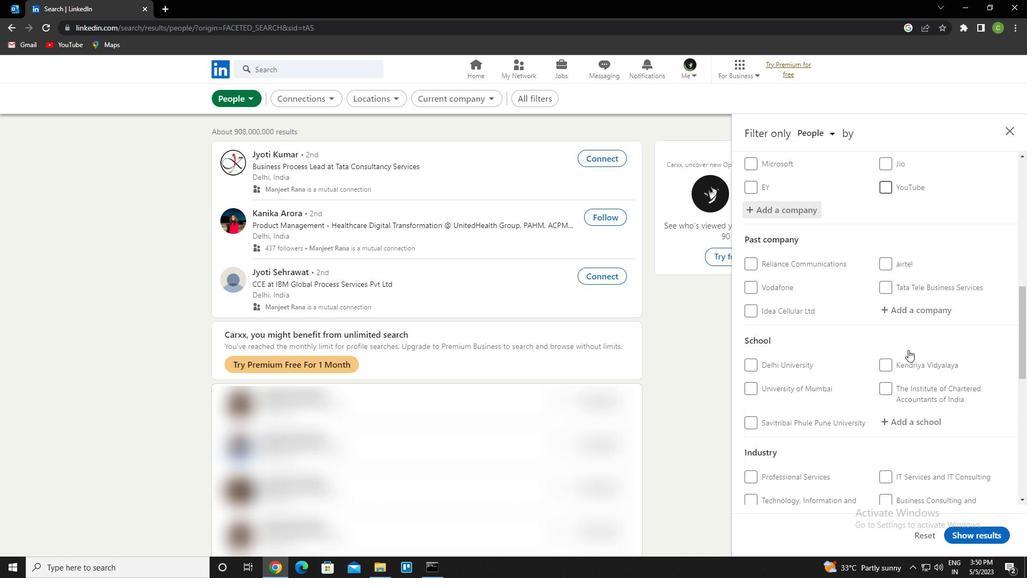 
Action: Mouse scrolled (907, 348) with delta (0, 0)
Screenshot: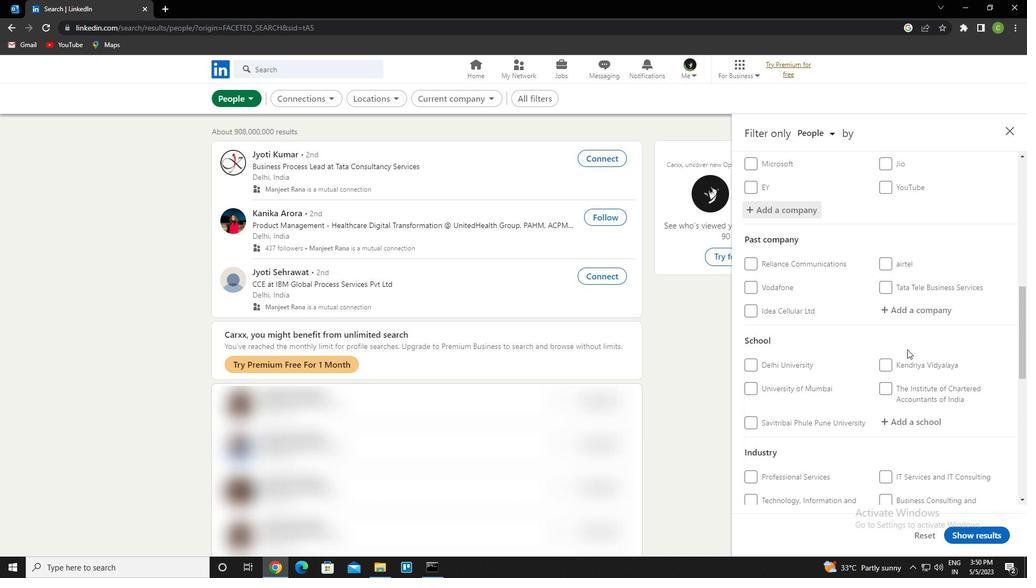 
Action: Mouse moved to (912, 365)
Screenshot: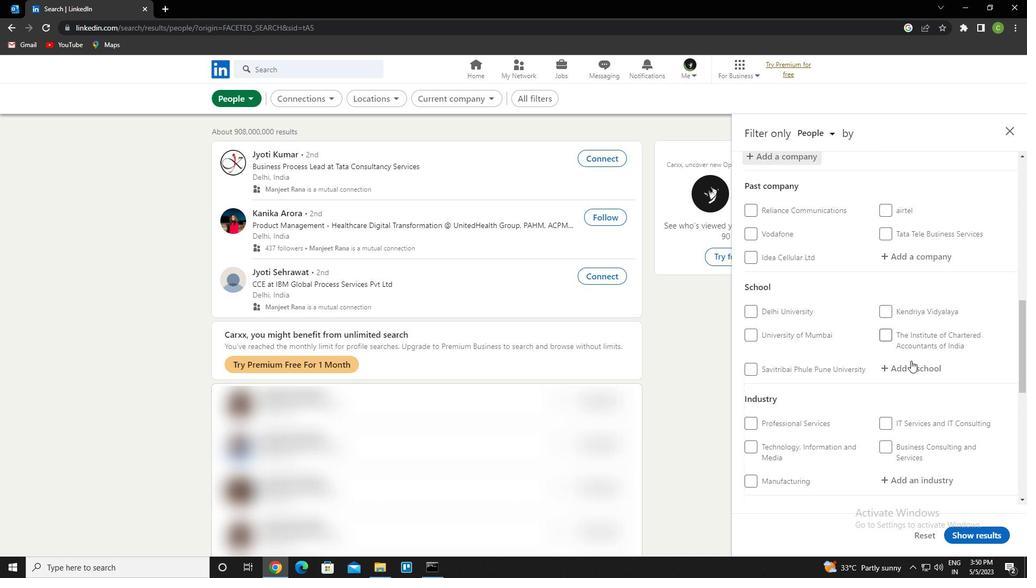 
Action: Mouse pressed left at (912, 365)
Screenshot: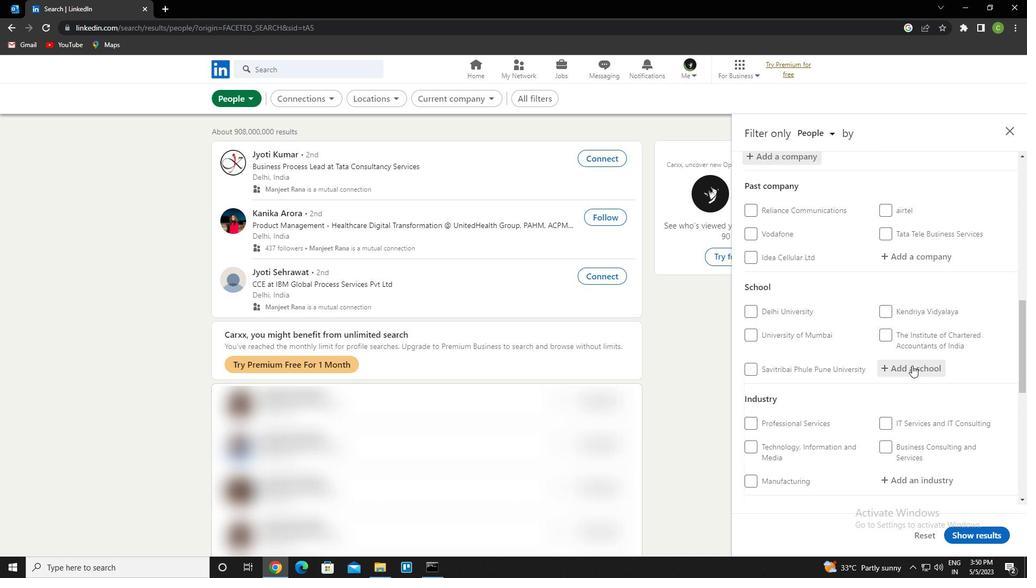 
Action: Key pressed <Key.caps_lock>p<Key.caps_lock>oornima<Key.space>college<Key.space>of<Key.space>engni<Key.backspace><Key.backspace>ineering<Key.down><Key.enter>
Screenshot: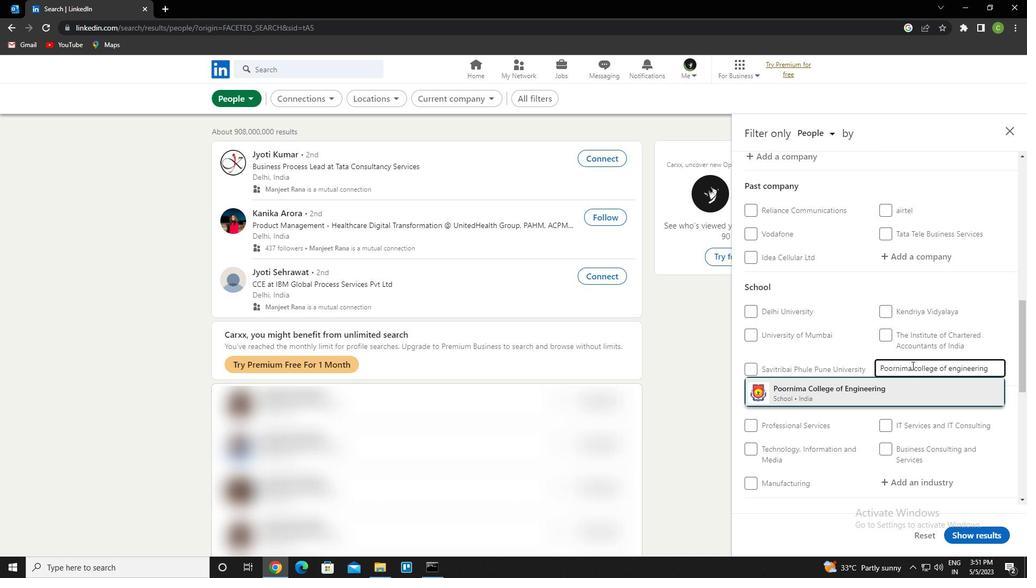 
Action: Mouse scrolled (912, 365) with delta (0, 0)
Screenshot: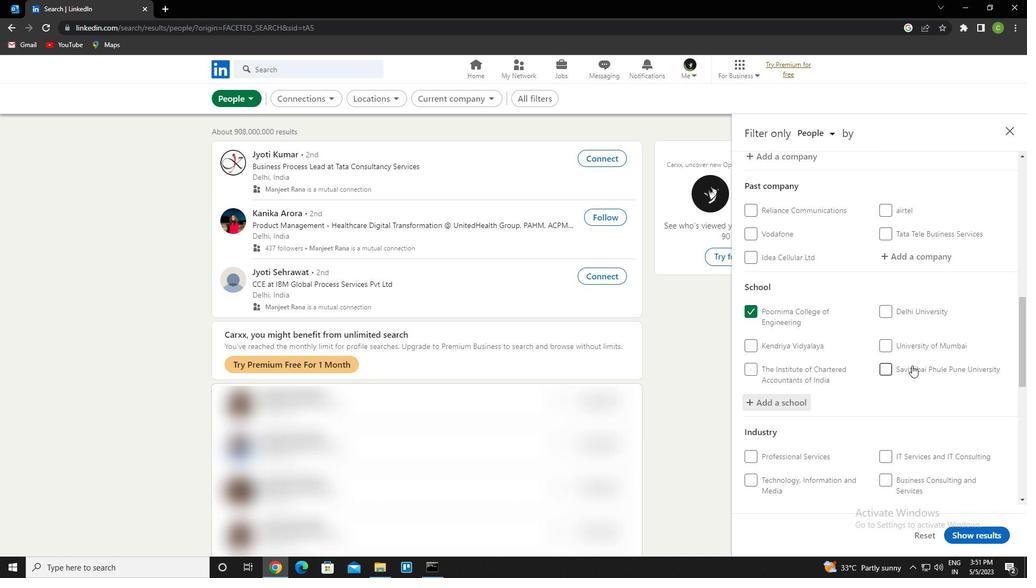 
Action: Mouse scrolled (912, 365) with delta (0, 0)
Screenshot: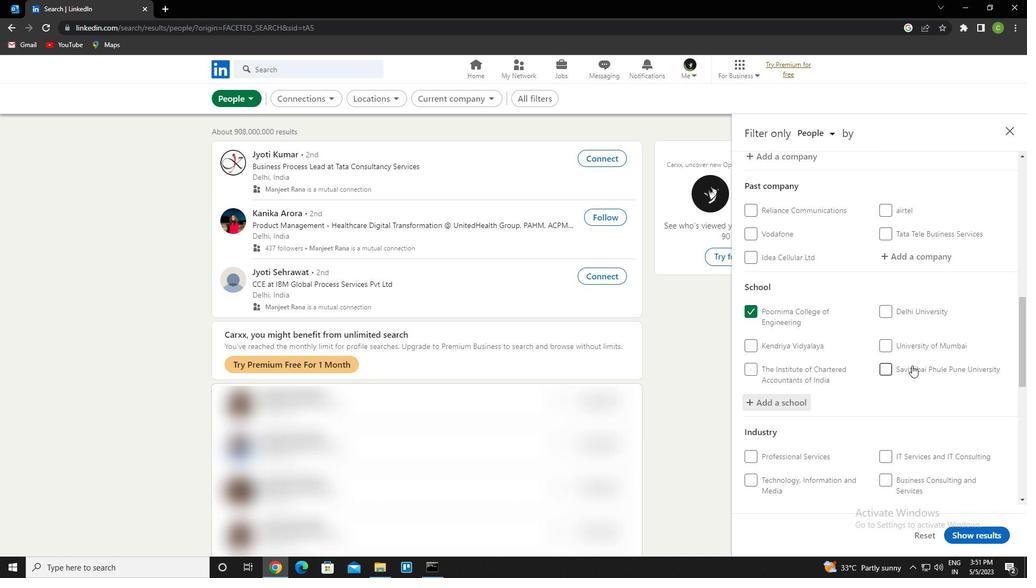 
Action: Mouse scrolled (912, 365) with delta (0, 0)
Screenshot: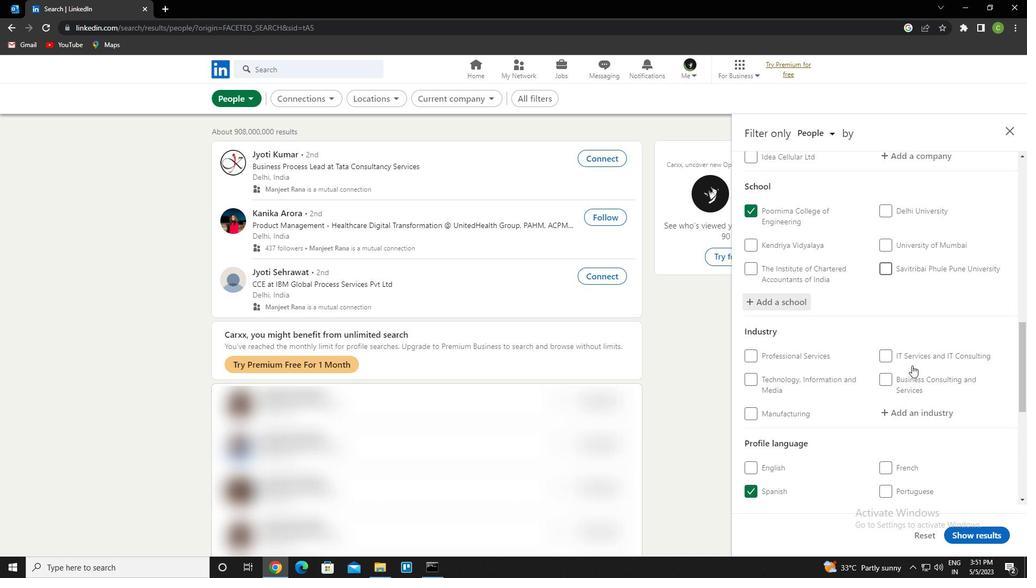 
Action: Mouse moved to (919, 357)
Screenshot: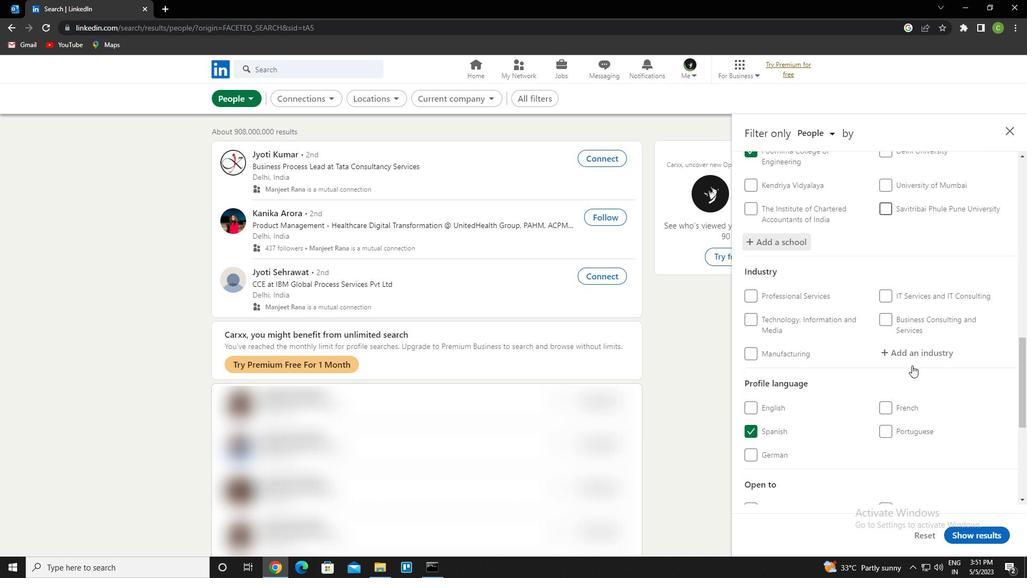 
Action: Mouse pressed left at (919, 357)
Screenshot: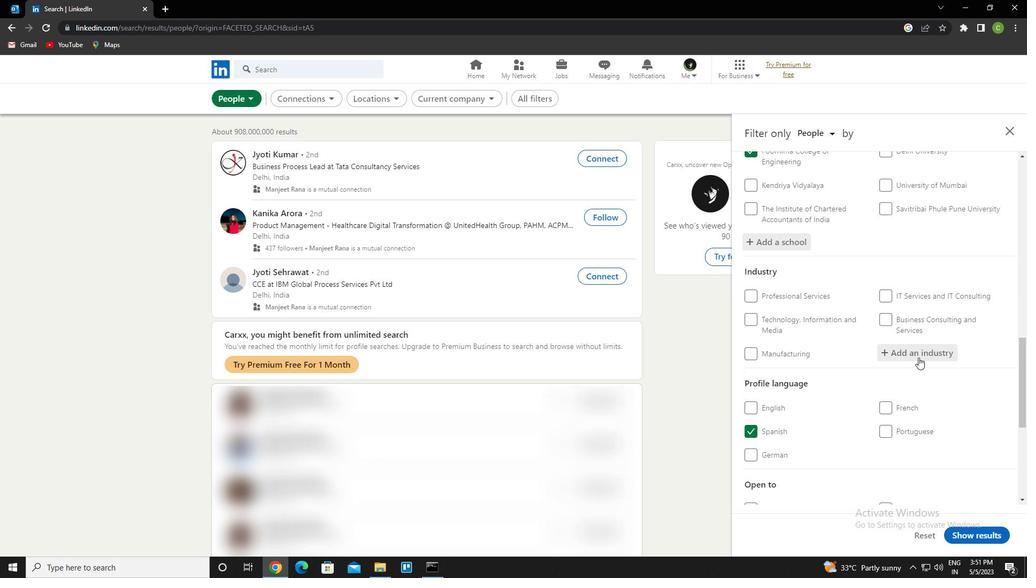 
Action: Key pressed <Key.caps_lock>m<Key.caps_lock>ental<Key.space>h<Key.caps_lock><Key.caps_lock>ealth<Key.space>care<Key.down><Key.enter>
Screenshot: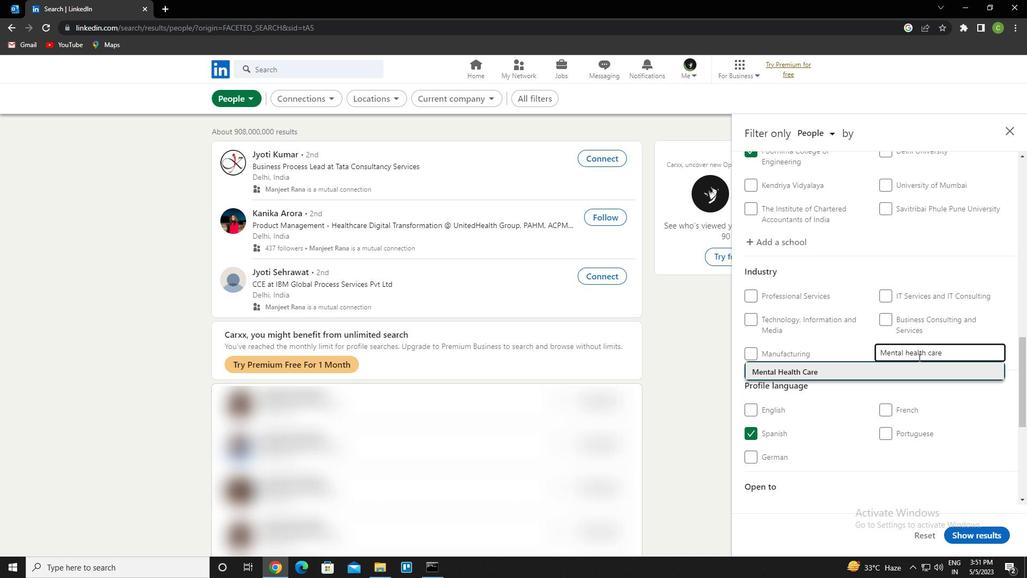 
Action: Mouse moved to (900, 291)
Screenshot: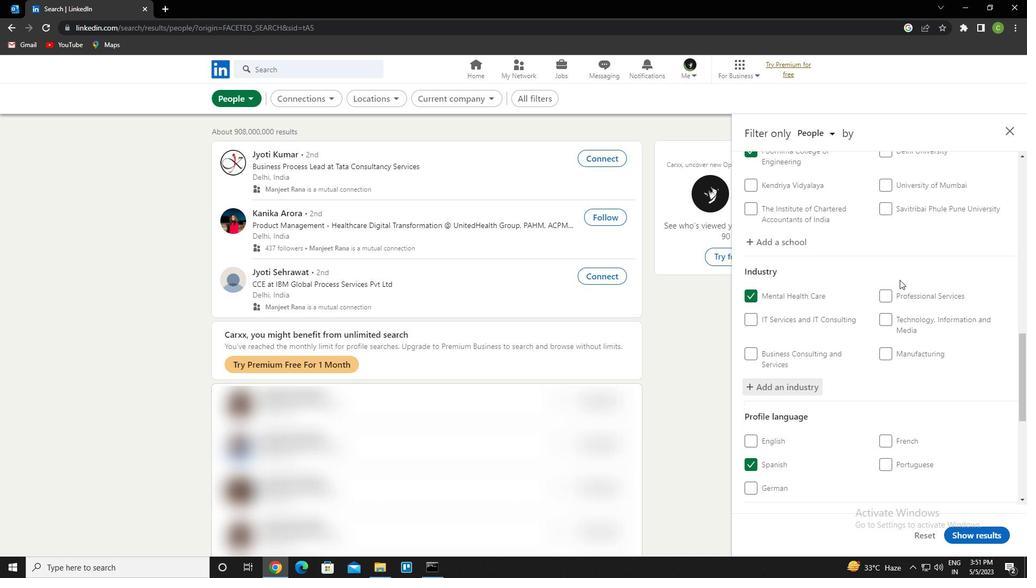 
Action: Mouse scrolled (900, 291) with delta (0, 0)
Screenshot: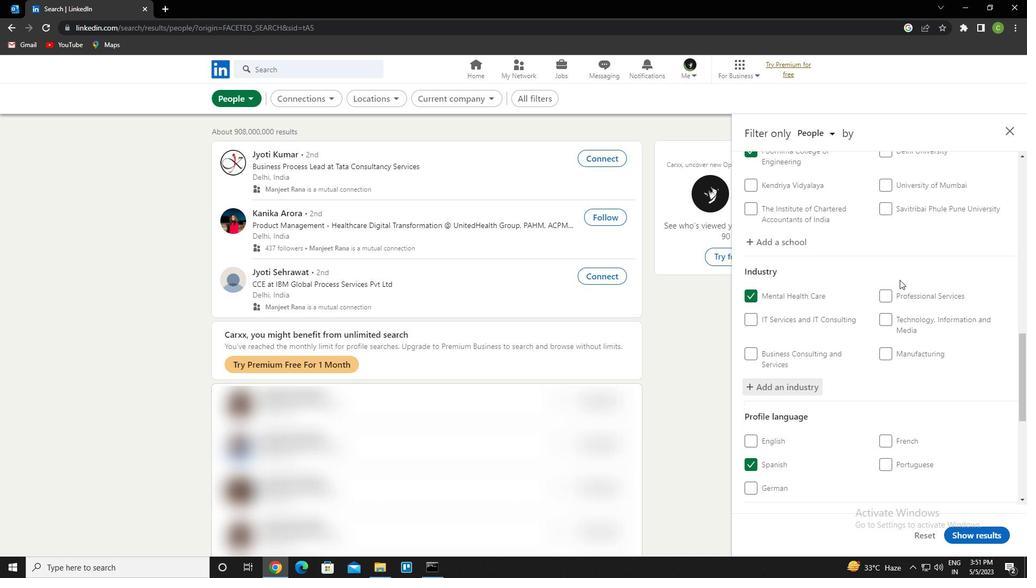 
Action: Mouse scrolled (900, 291) with delta (0, 0)
Screenshot: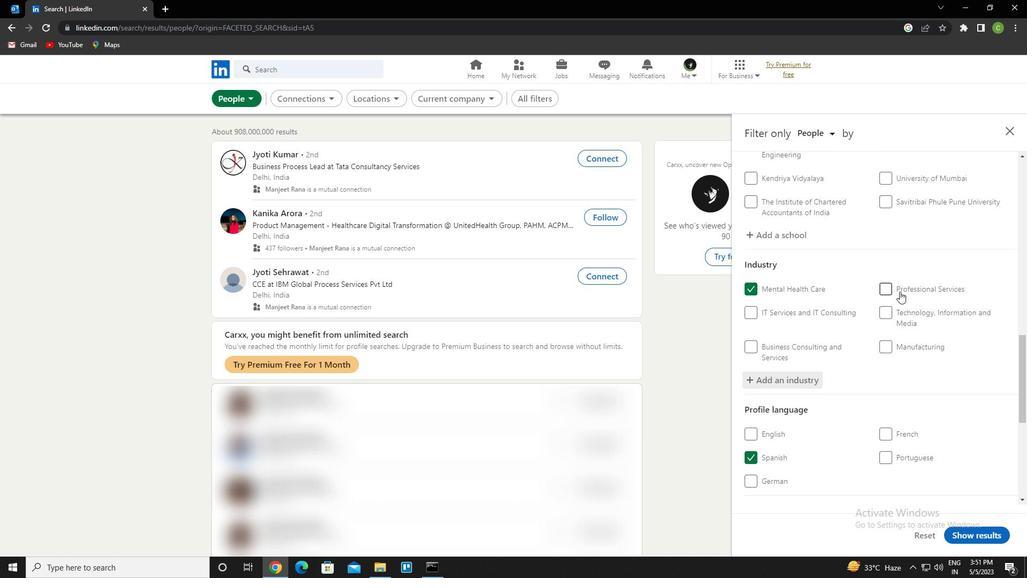 
Action: Mouse scrolled (900, 291) with delta (0, 0)
Screenshot: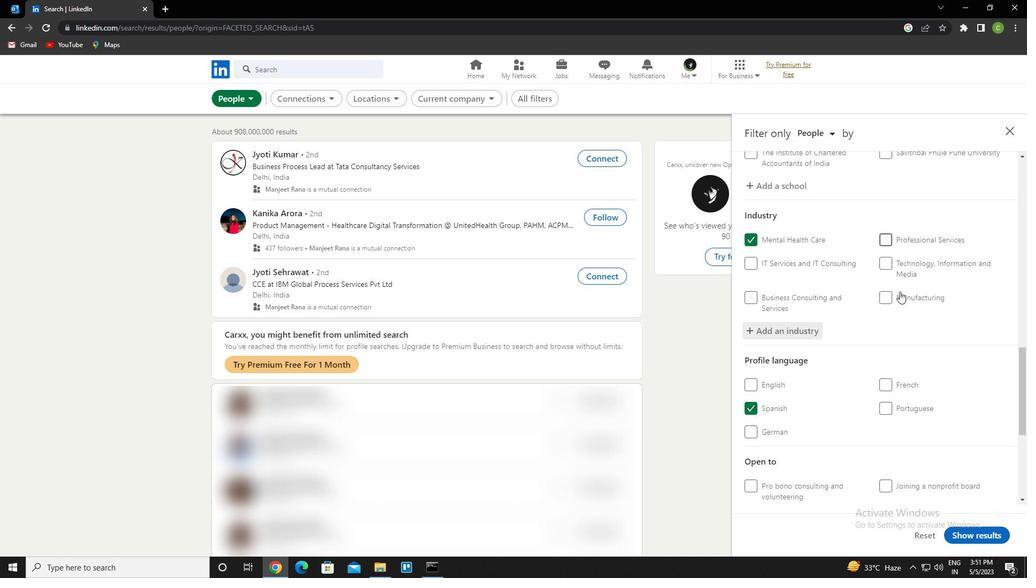 
Action: Mouse moved to (900, 292)
Screenshot: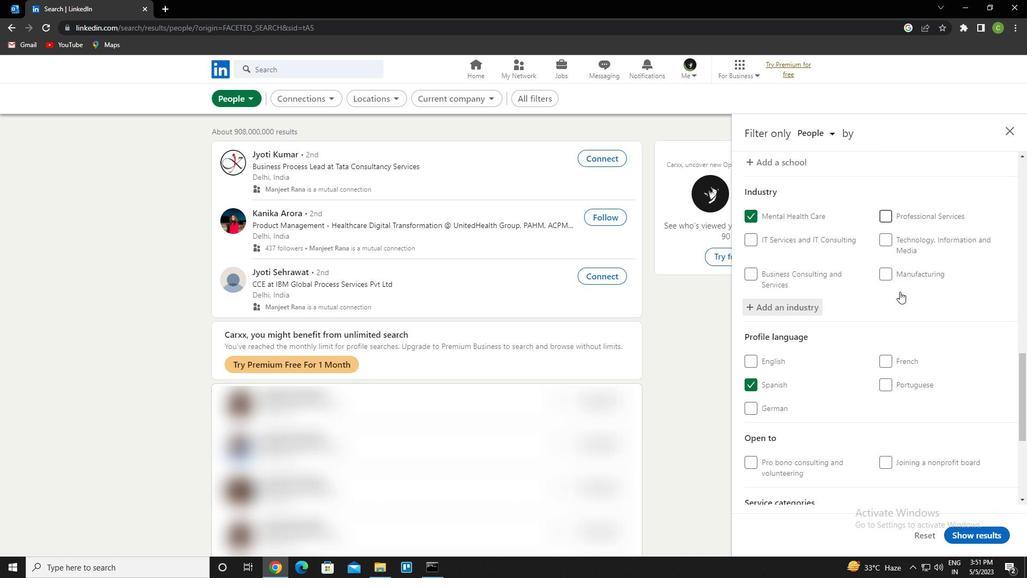 
Action: Mouse scrolled (900, 291) with delta (0, 0)
Screenshot: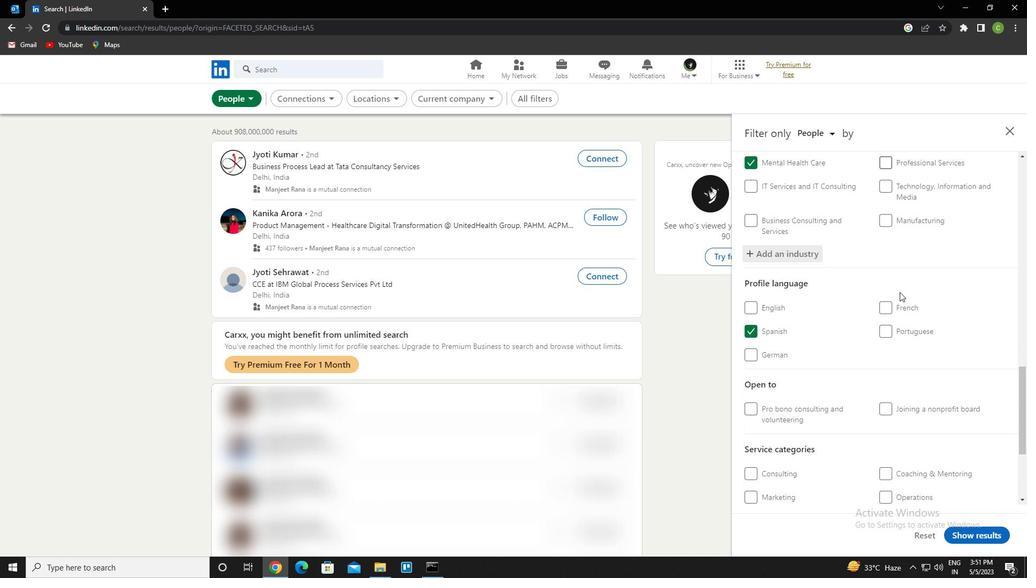 
Action: Mouse moved to (899, 297)
Screenshot: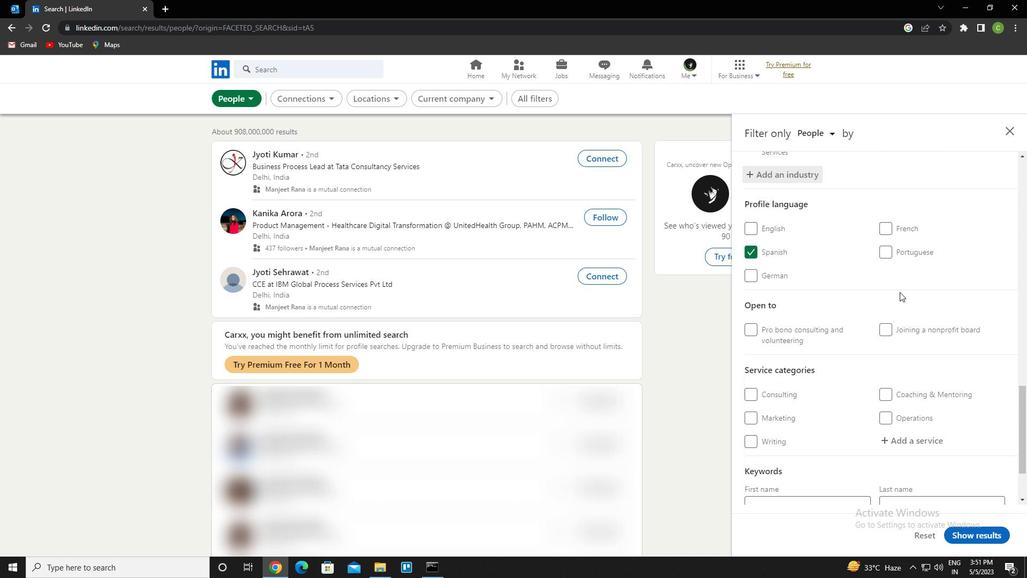 
Action: Mouse scrolled (899, 296) with delta (0, 0)
Screenshot: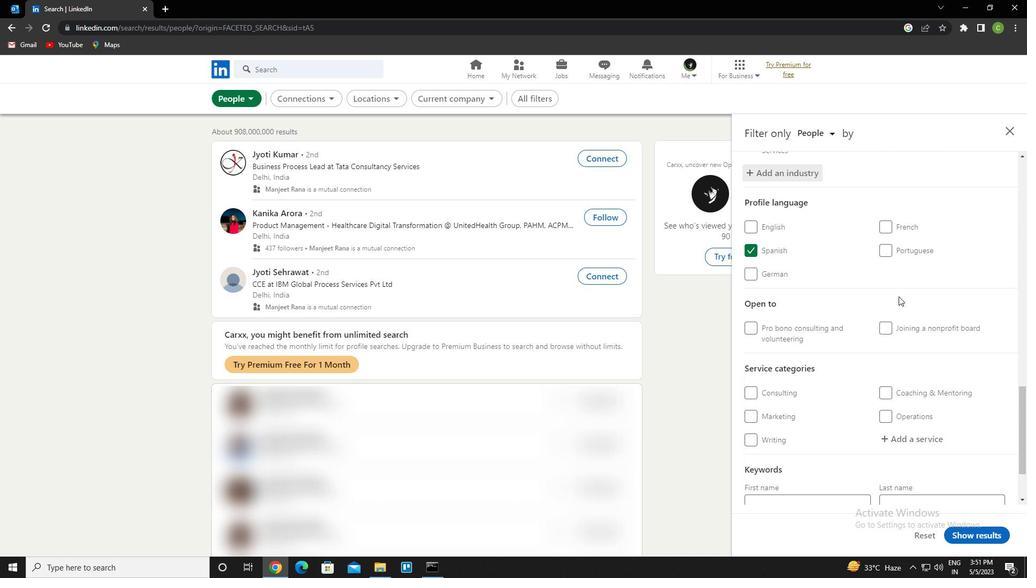 
Action: Mouse moved to (897, 306)
Screenshot: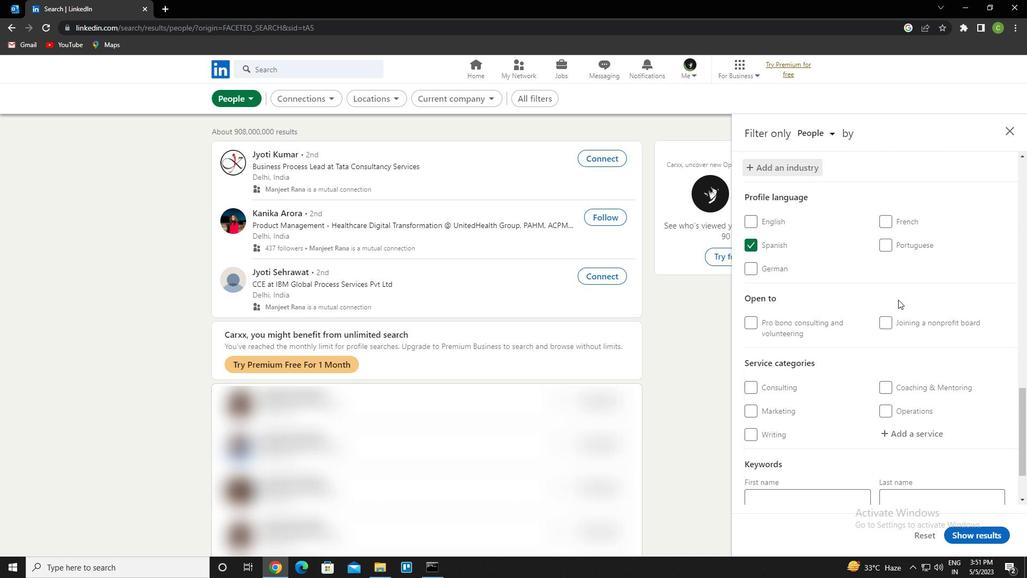 
Action: Mouse scrolled (897, 306) with delta (0, 0)
Screenshot: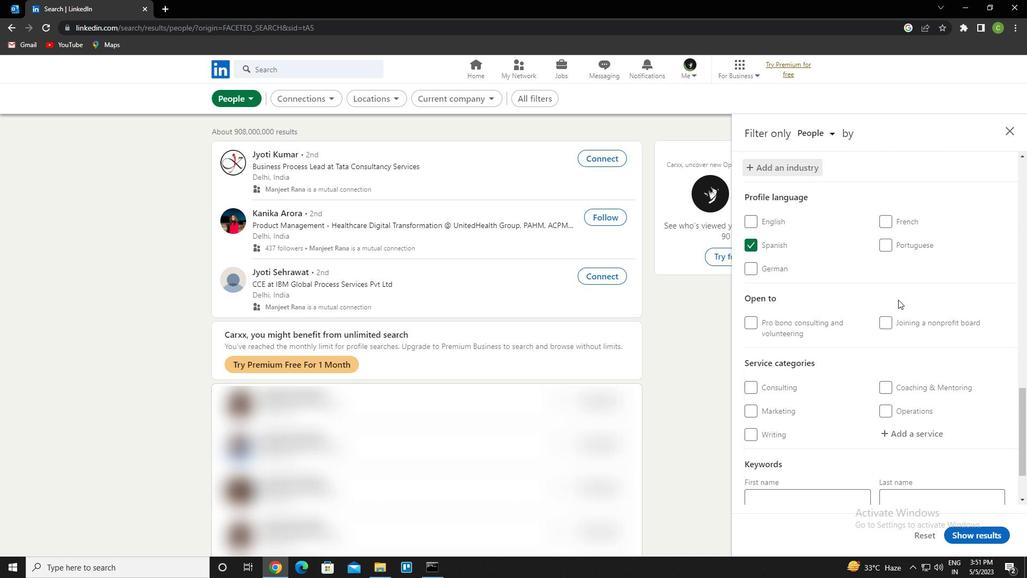
Action: Mouse moved to (920, 349)
Screenshot: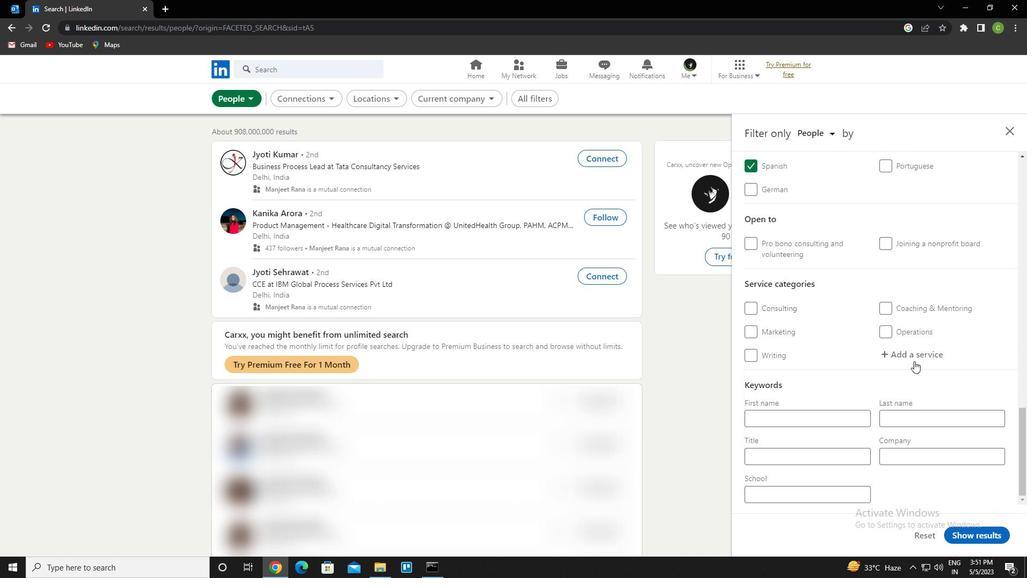 
Action: Mouse pressed left at (920, 349)
Screenshot: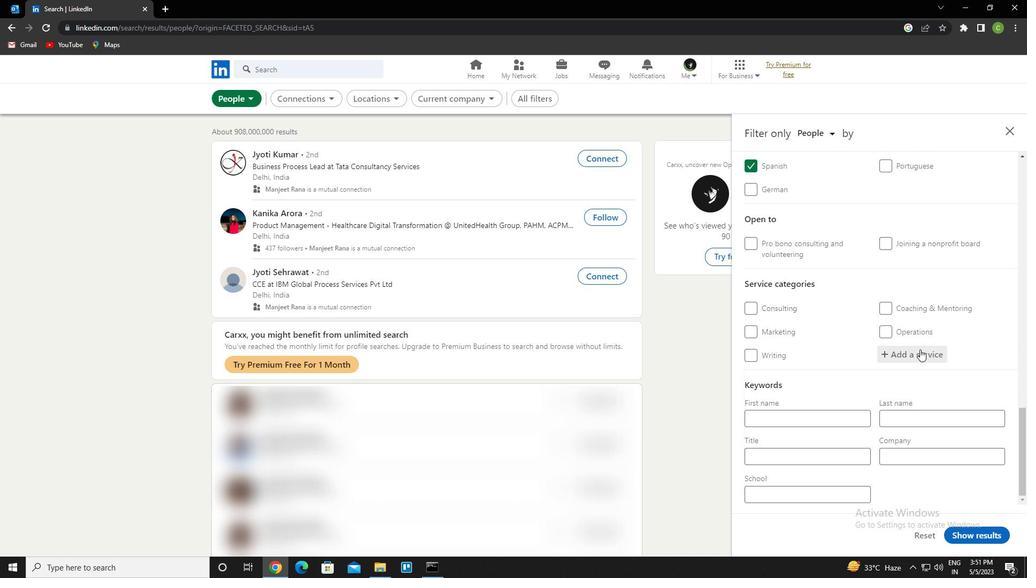 
Action: Key pressed <Key.caps_lock>dui<Key.down><Key.enter>
Screenshot: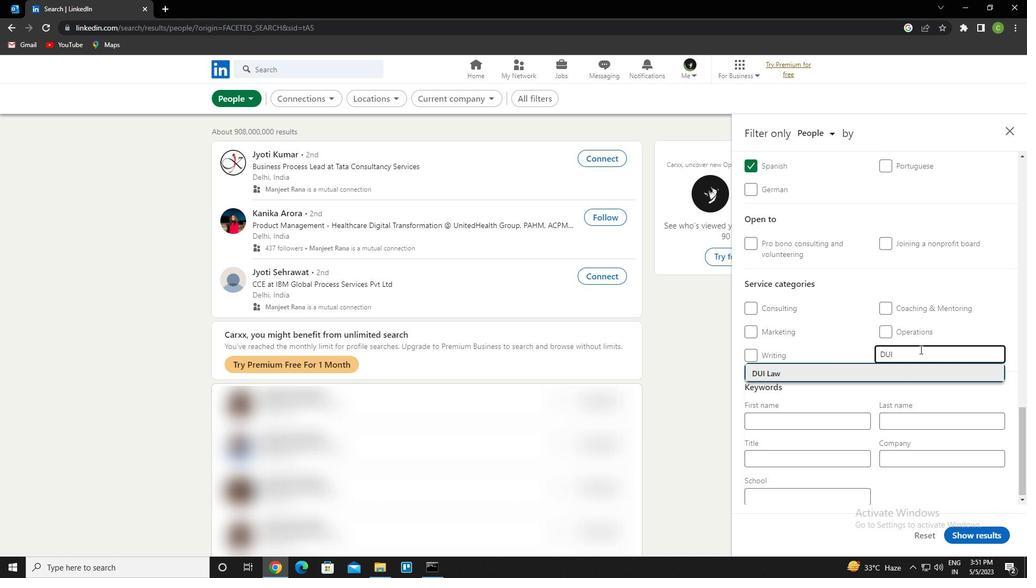 
Action: Mouse scrolled (920, 348) with delta (0, 0)
Screenshot: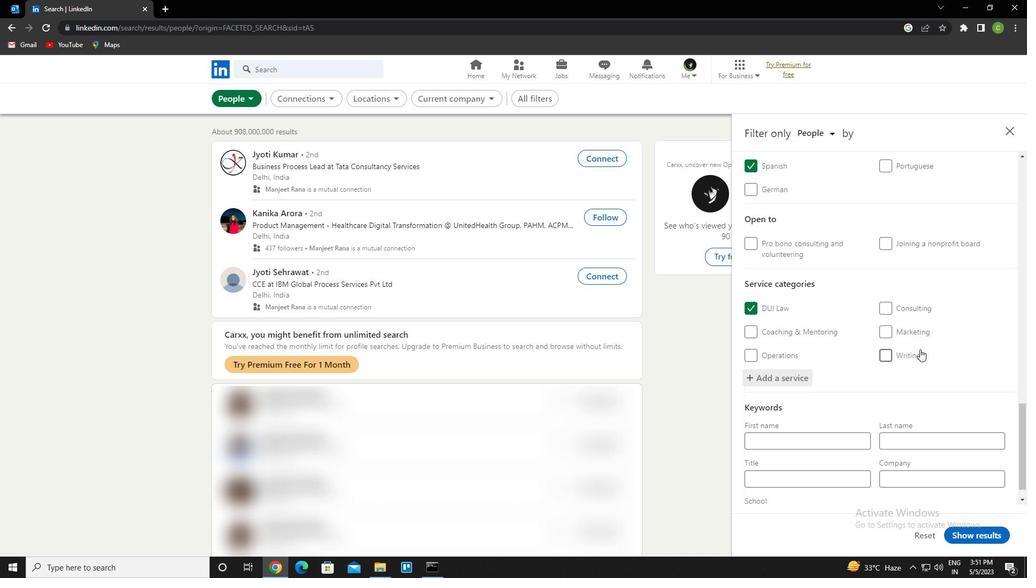 
Action: Mouse scrolled (920, 348) with delta (0, 0)
Screenshot: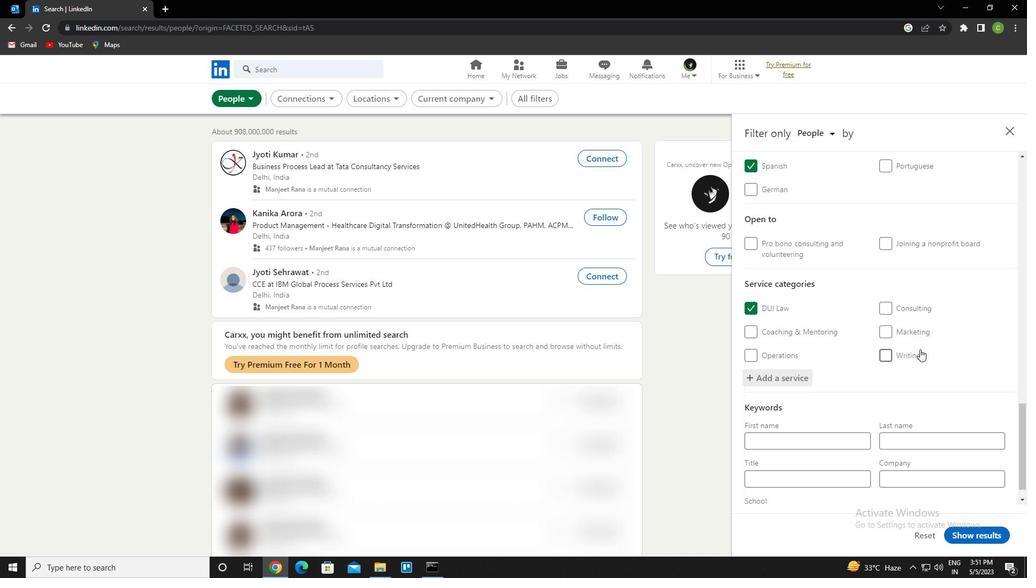 
Action: Mouse scrolled (920, 348) with delta (0, 0)
Screenshot: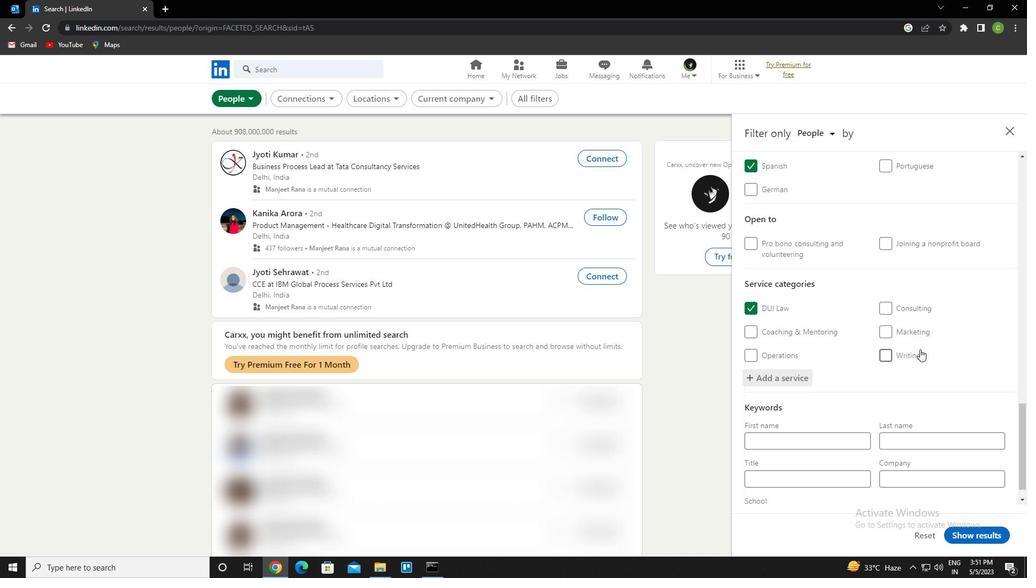 
Action: Mouse moved to (831, 452)
Screenshot: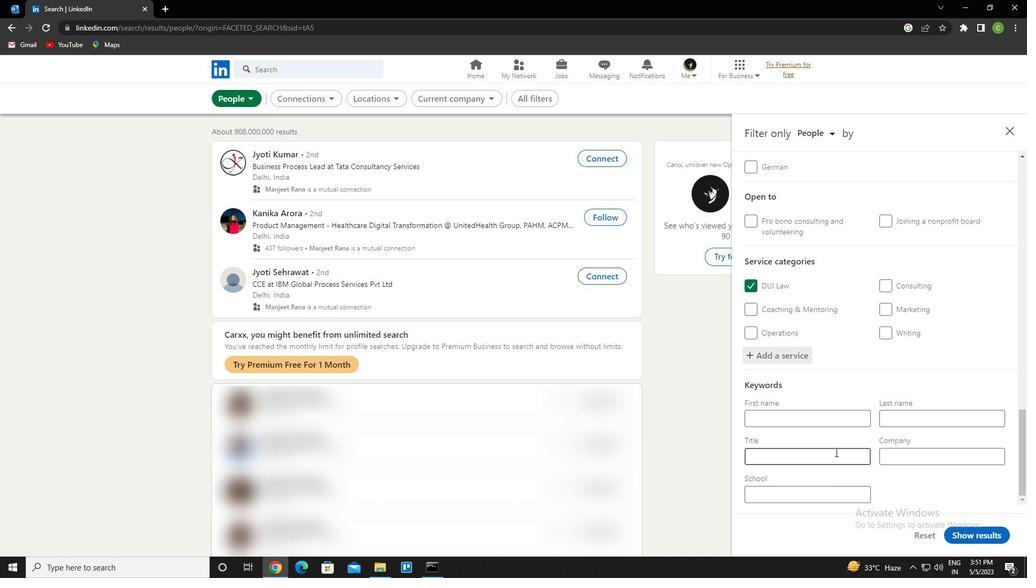 
Action: Mouse pressed left at (831, 452)
Screenshot: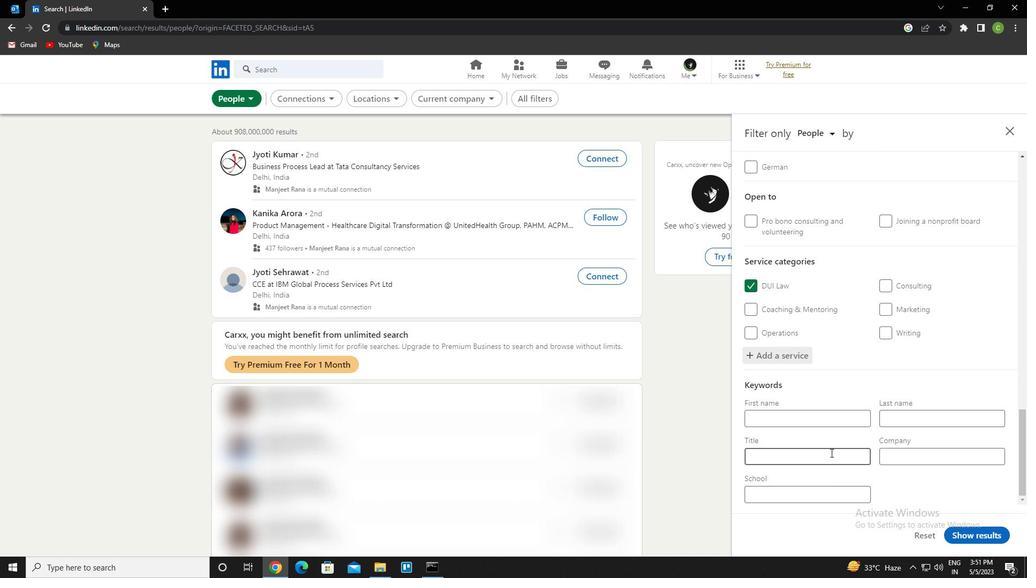 
Action: Key pressed <Key.caps_lock><Key.caps_lock>g<Key.caps_lock>uidance<Key.space><Key.caps_lock>c<Key.caps_lock>ounselor
Screenshot: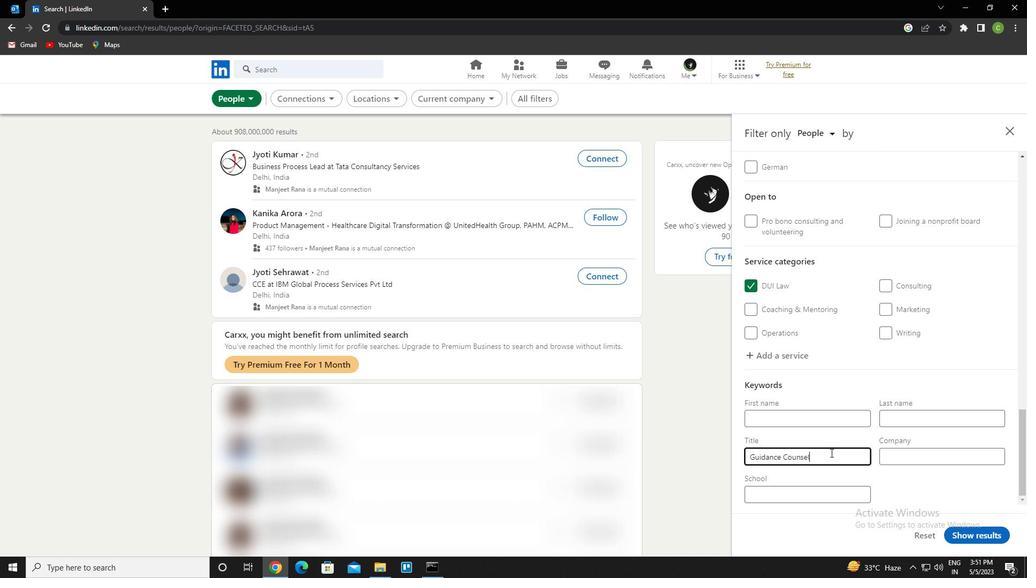 
Action: Mouse moved to (989, 537)
Screenshot: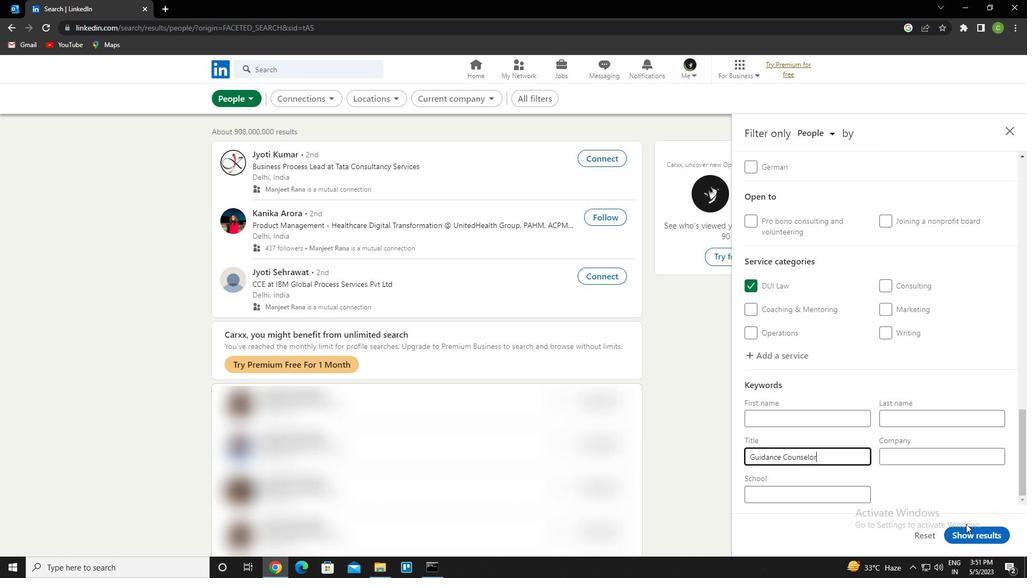 
Action: Mouse pressed left at (989, 537)
Screenshot: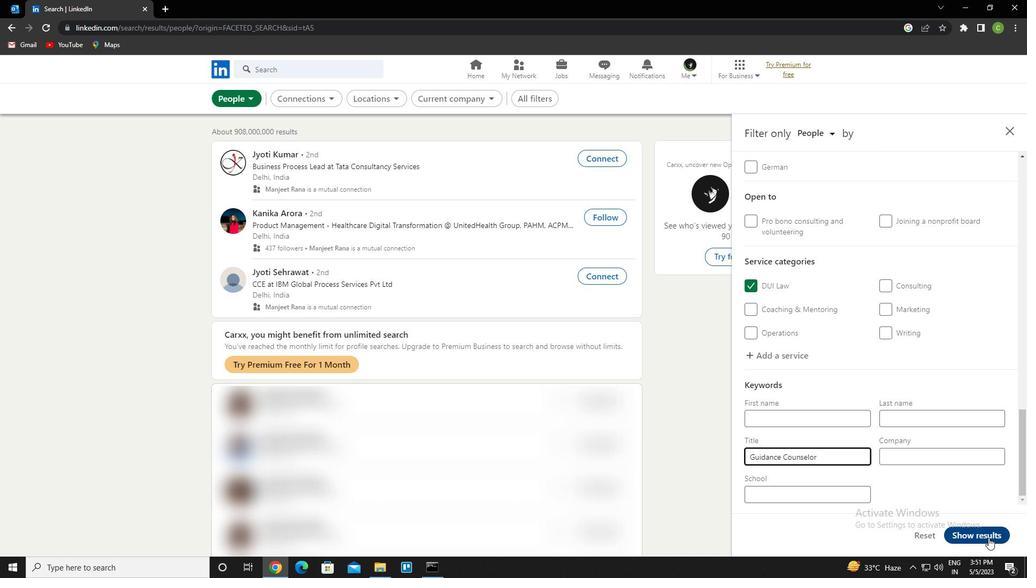 
Action: Mouse moved to (462, 487)
Screenshot: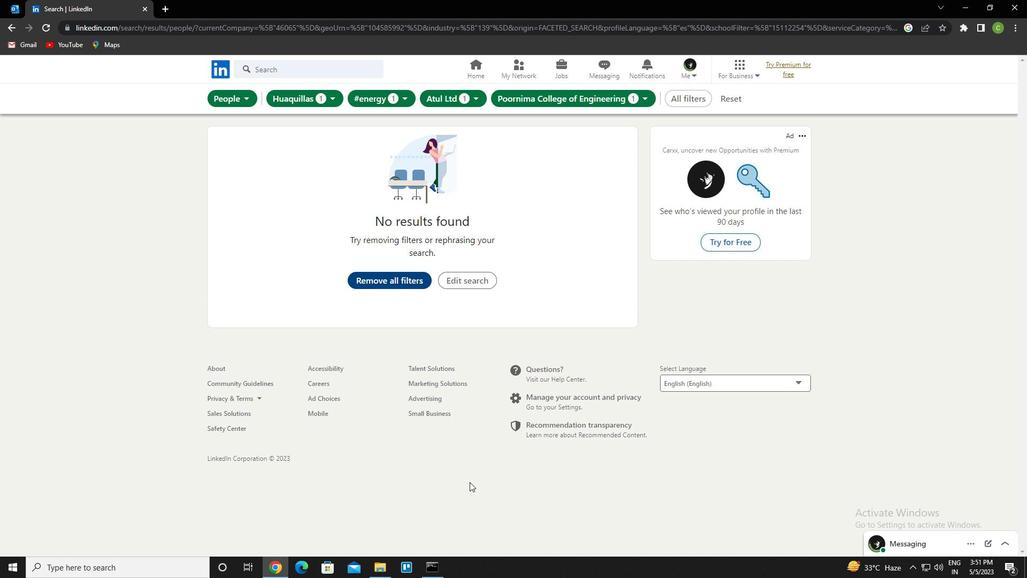 
